 Task: Check the percentage active listings of large kitchen in the last 3 years.
Action: Mouse moved to (1112, 255)
Screenshot: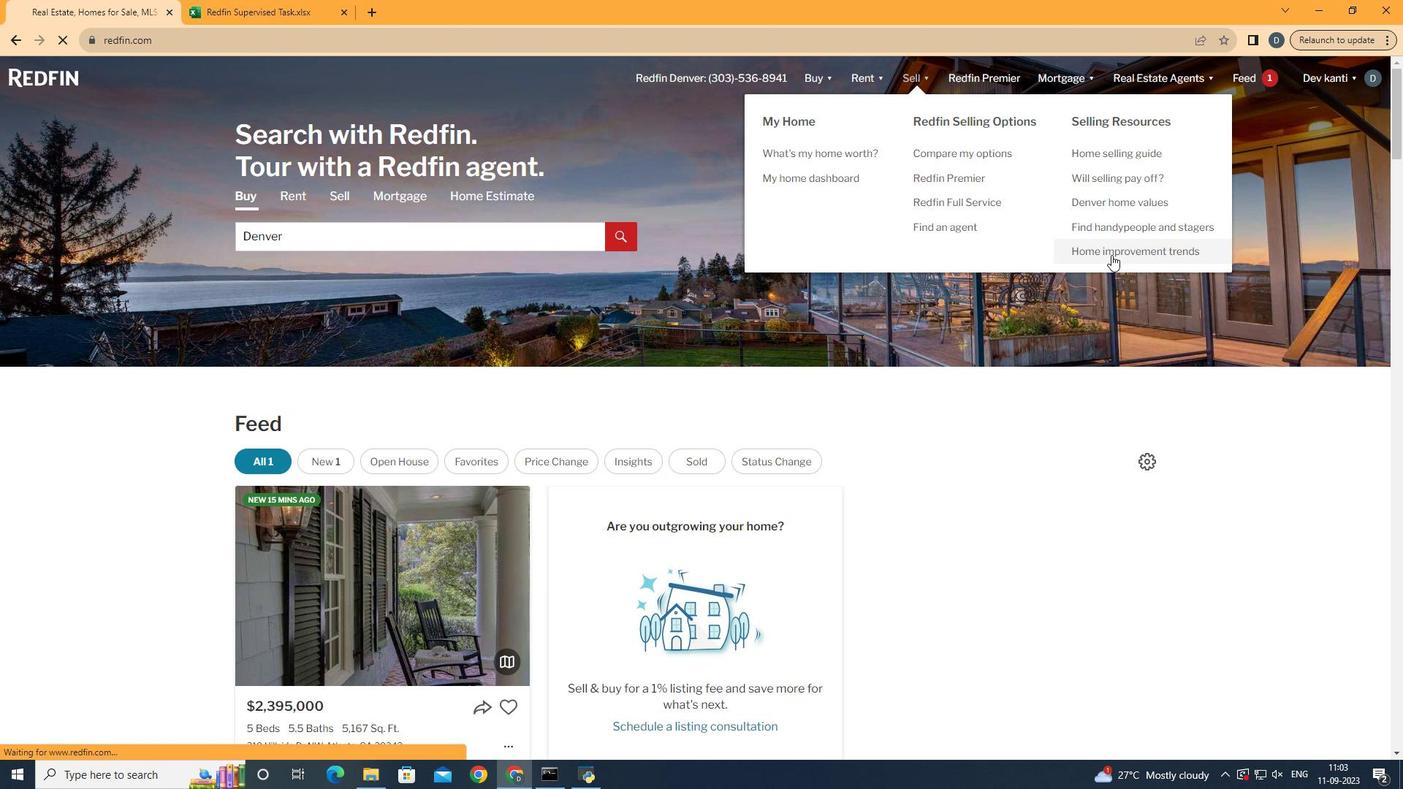 
Action: Mouse pressed left at (1112, 255)
Screenshot: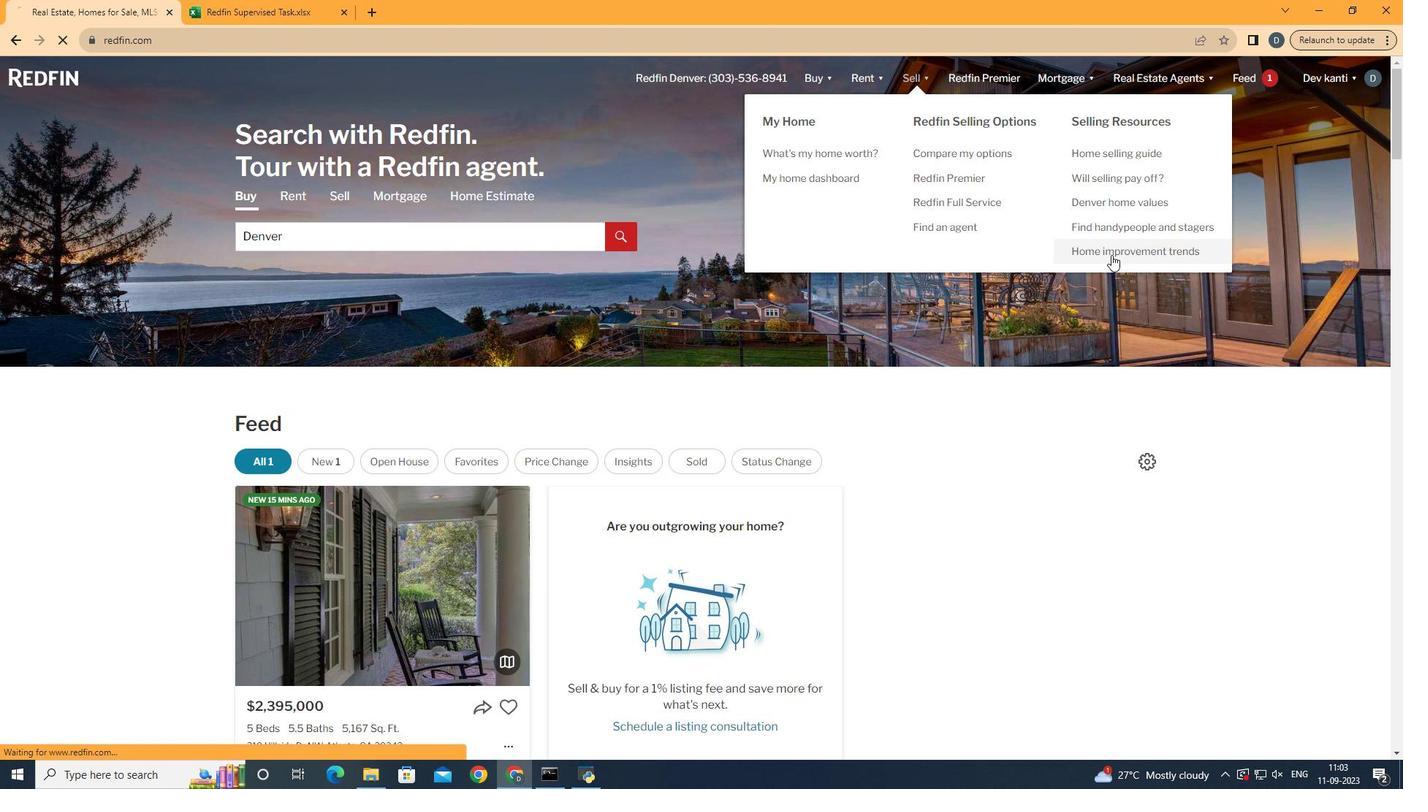 
Action: Mouse moved to (349, 288)
Screenshot: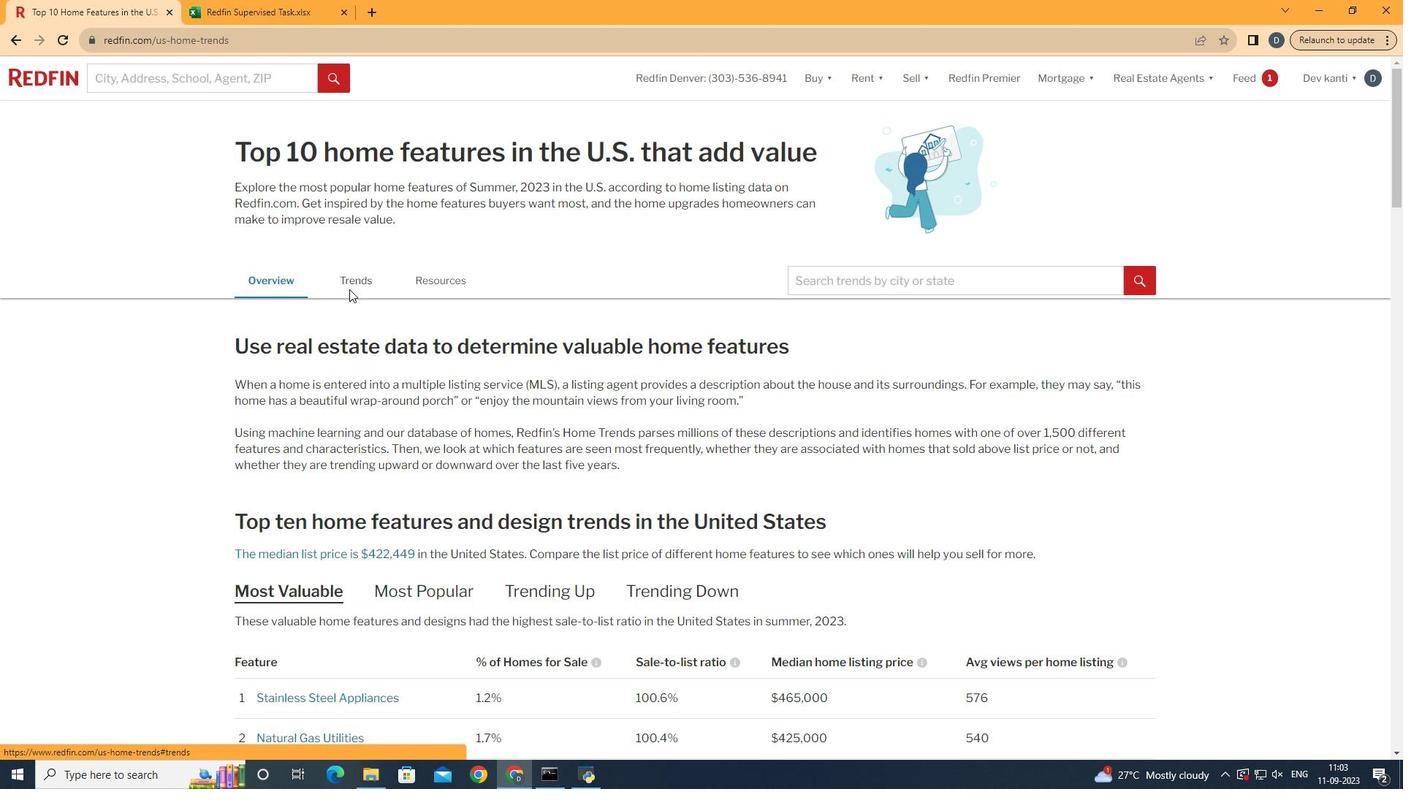 
Action: Mouse pressed left at (349, 288)
Screenshot: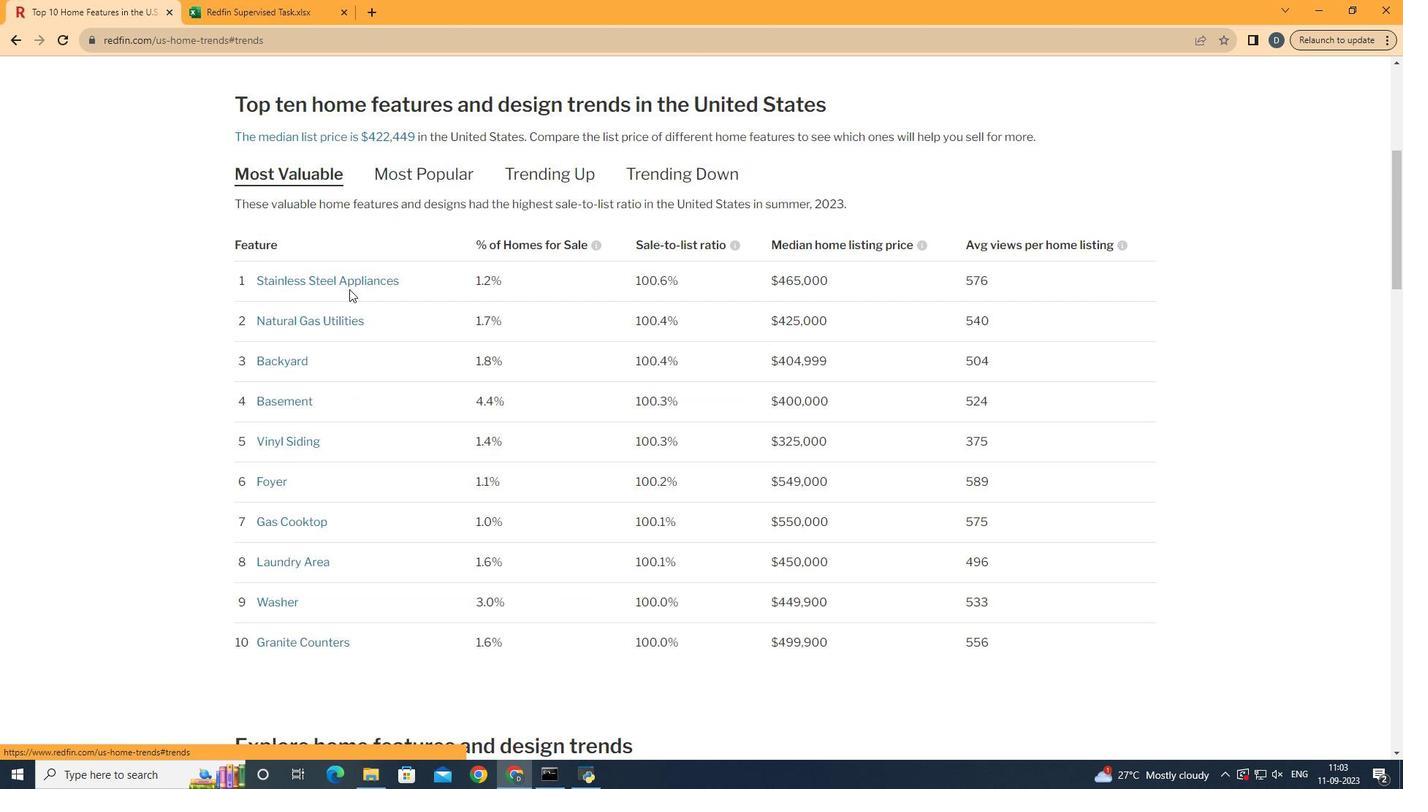 
Action: Mouse moved to (497, 429)
Screenshot: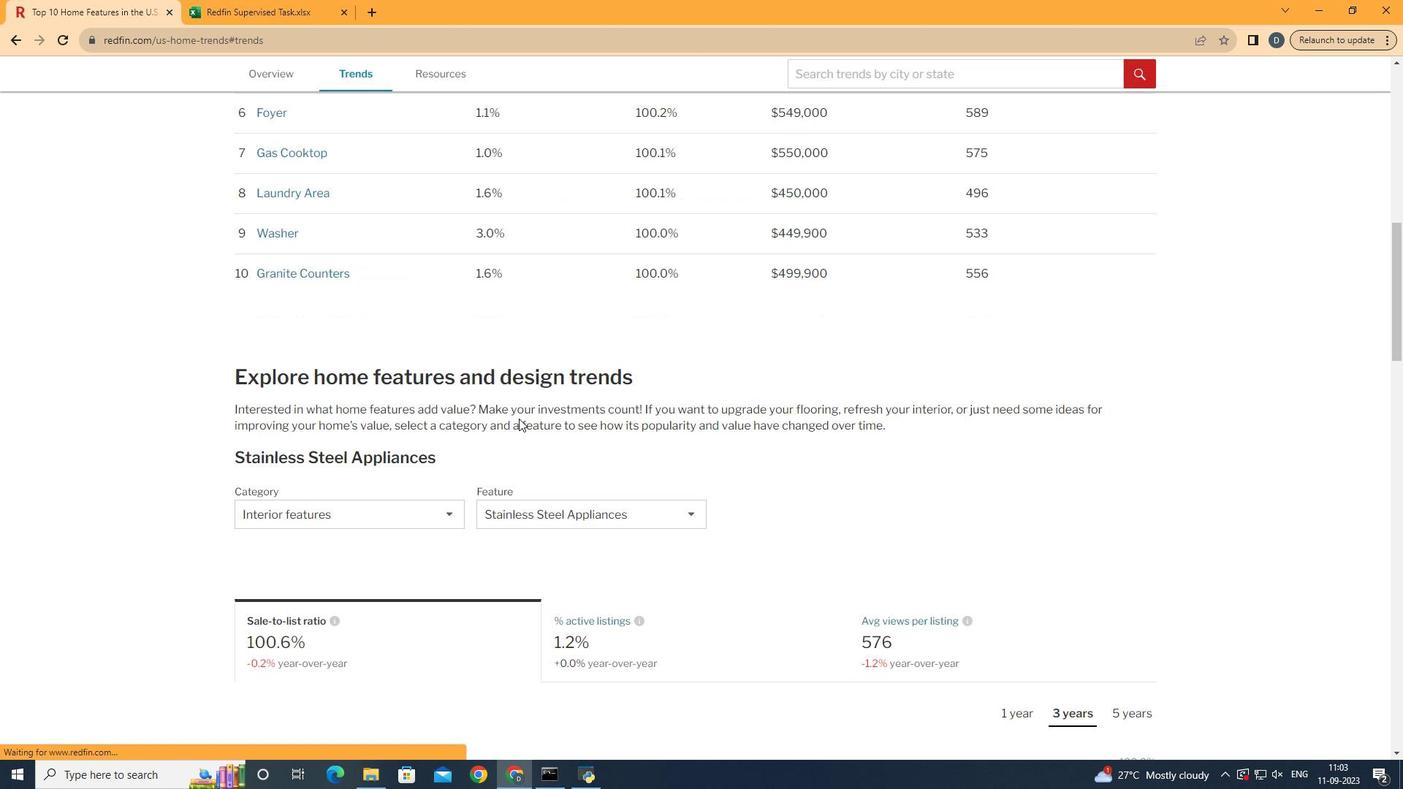 
Action: Mouse scrolled (497, 428) with delta (0, 0)
Screenshot: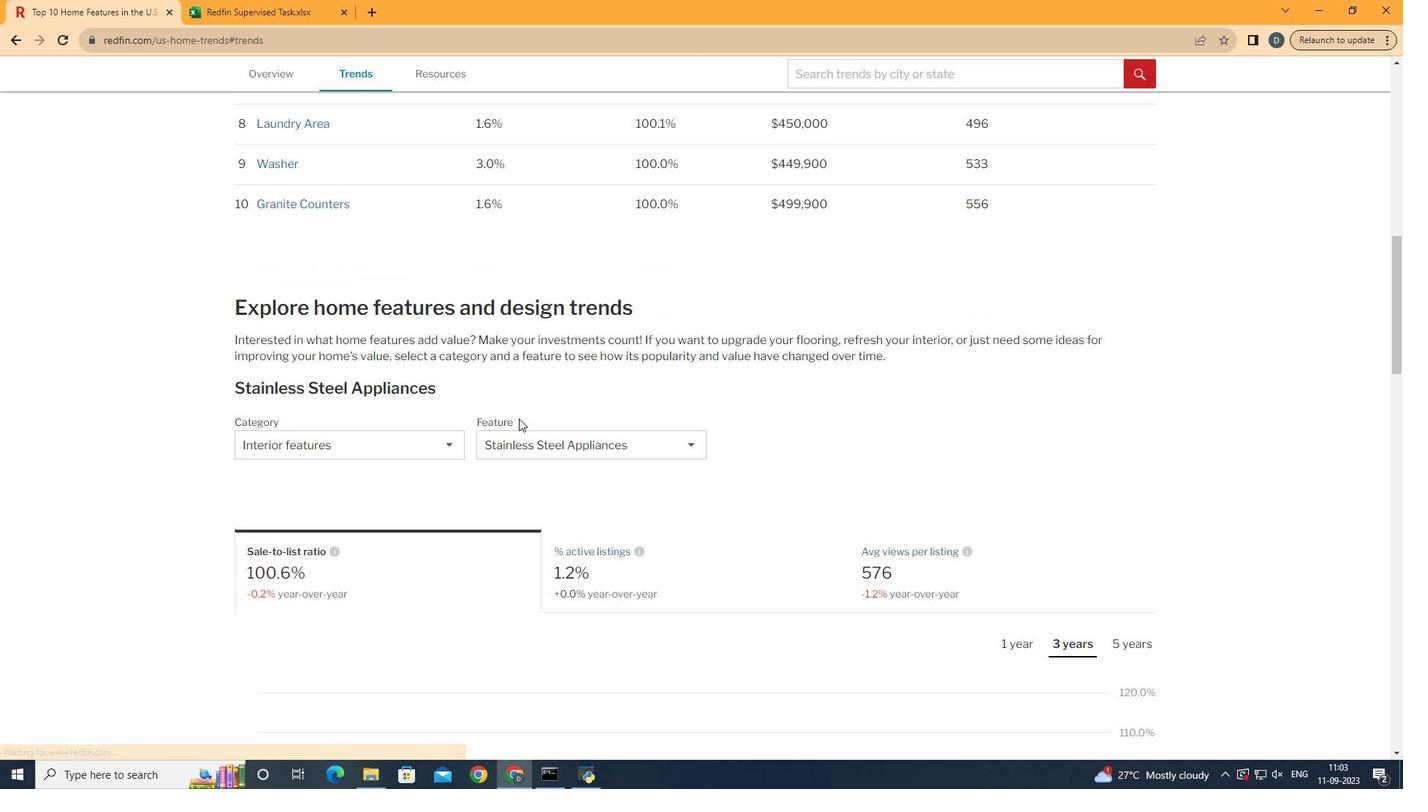 
Action: Mouse scrolled (497, 428) with delta (0, 0)
Screenshot: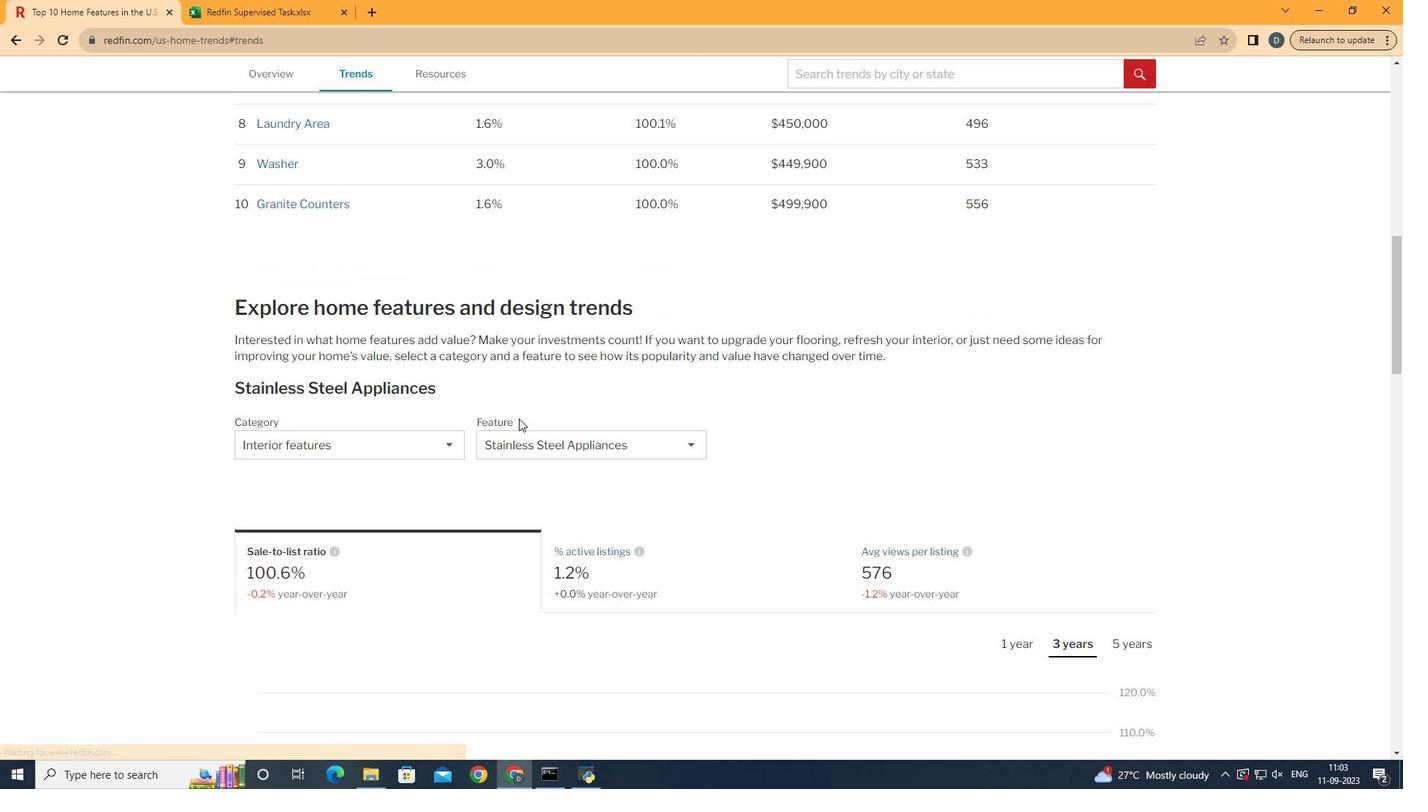
Action: Mouse scrolled (497, 428) with delta (0, 0)
Screenshot: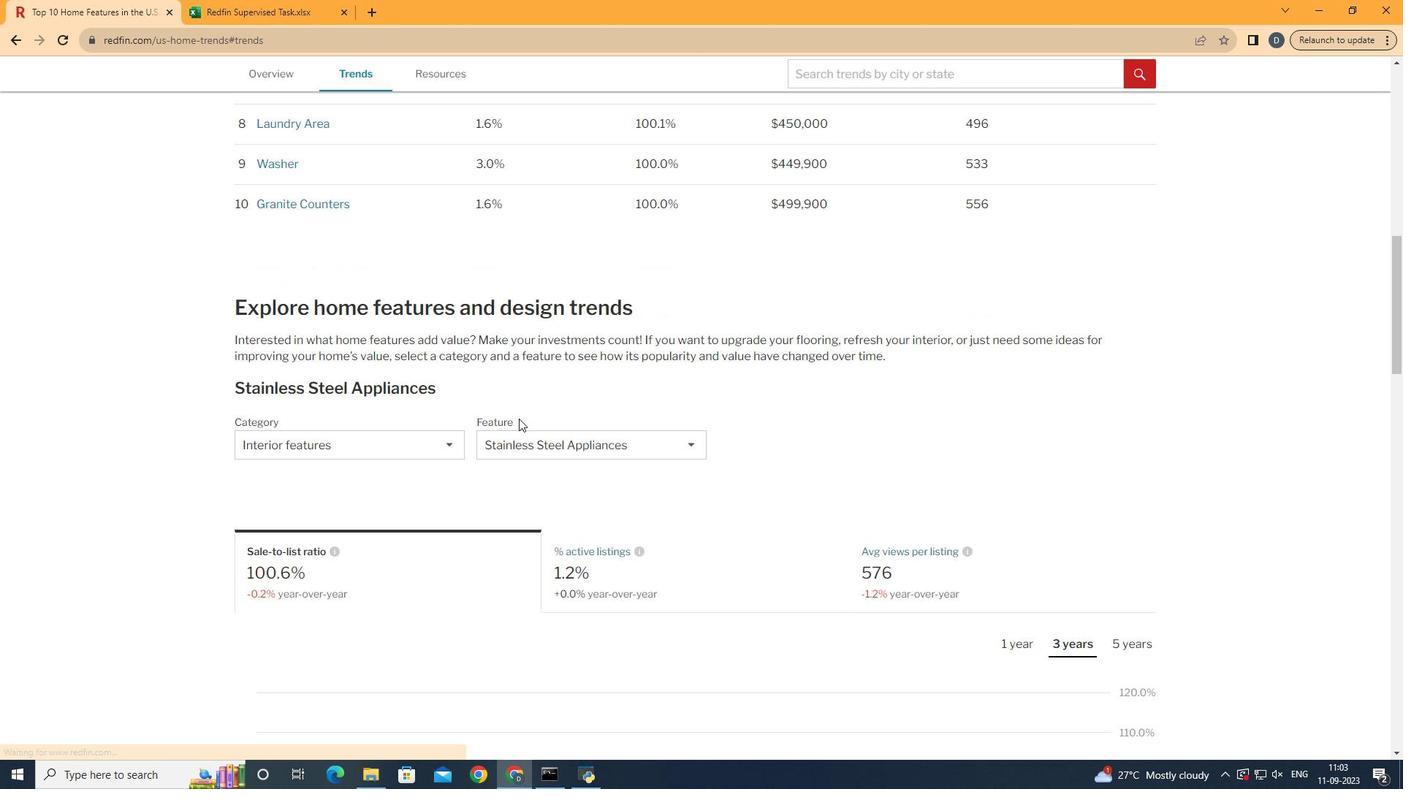 
Action: Mouse scrolled (497, 428) with delta (0, 0)
Screenshot: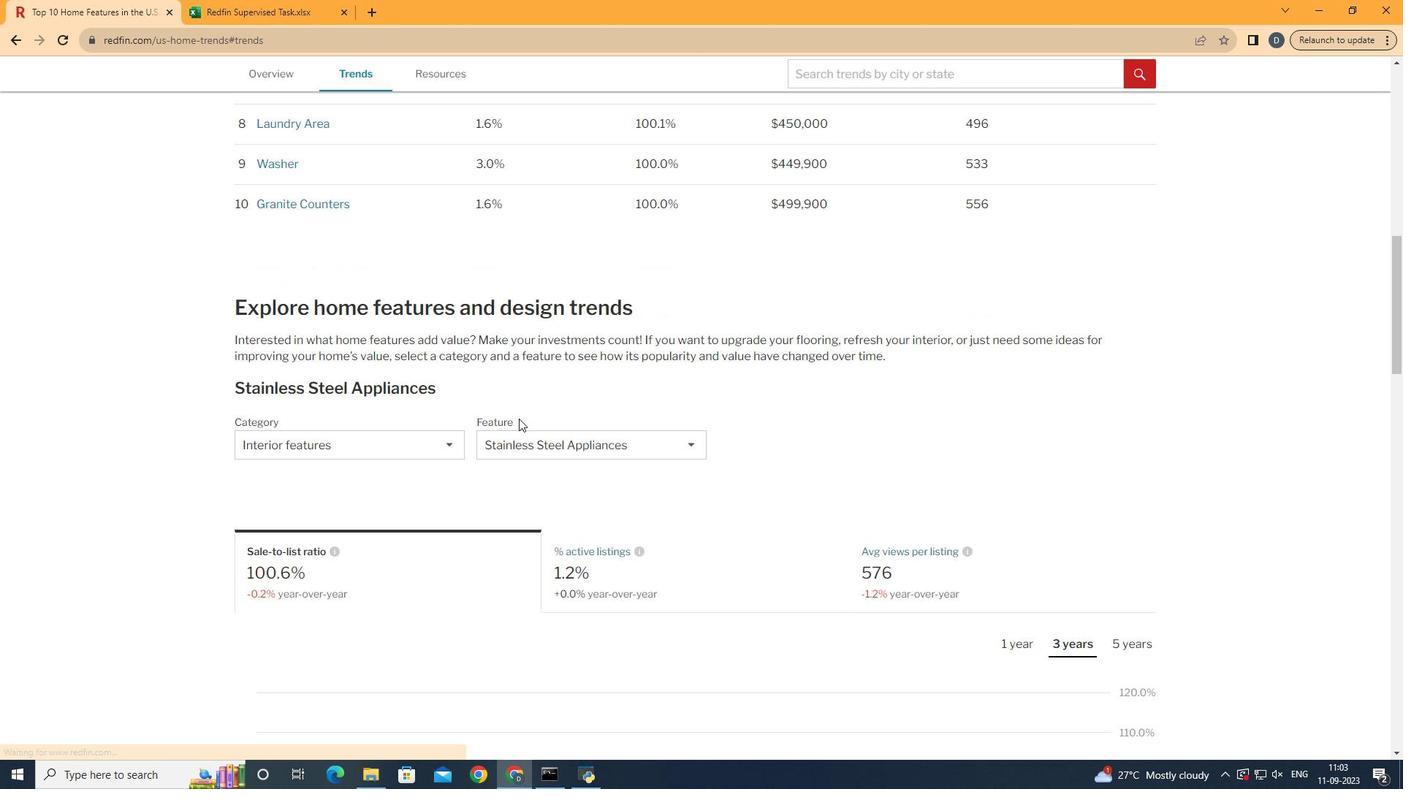 
Action: Mouse moved to (497, 429)
Screenshot: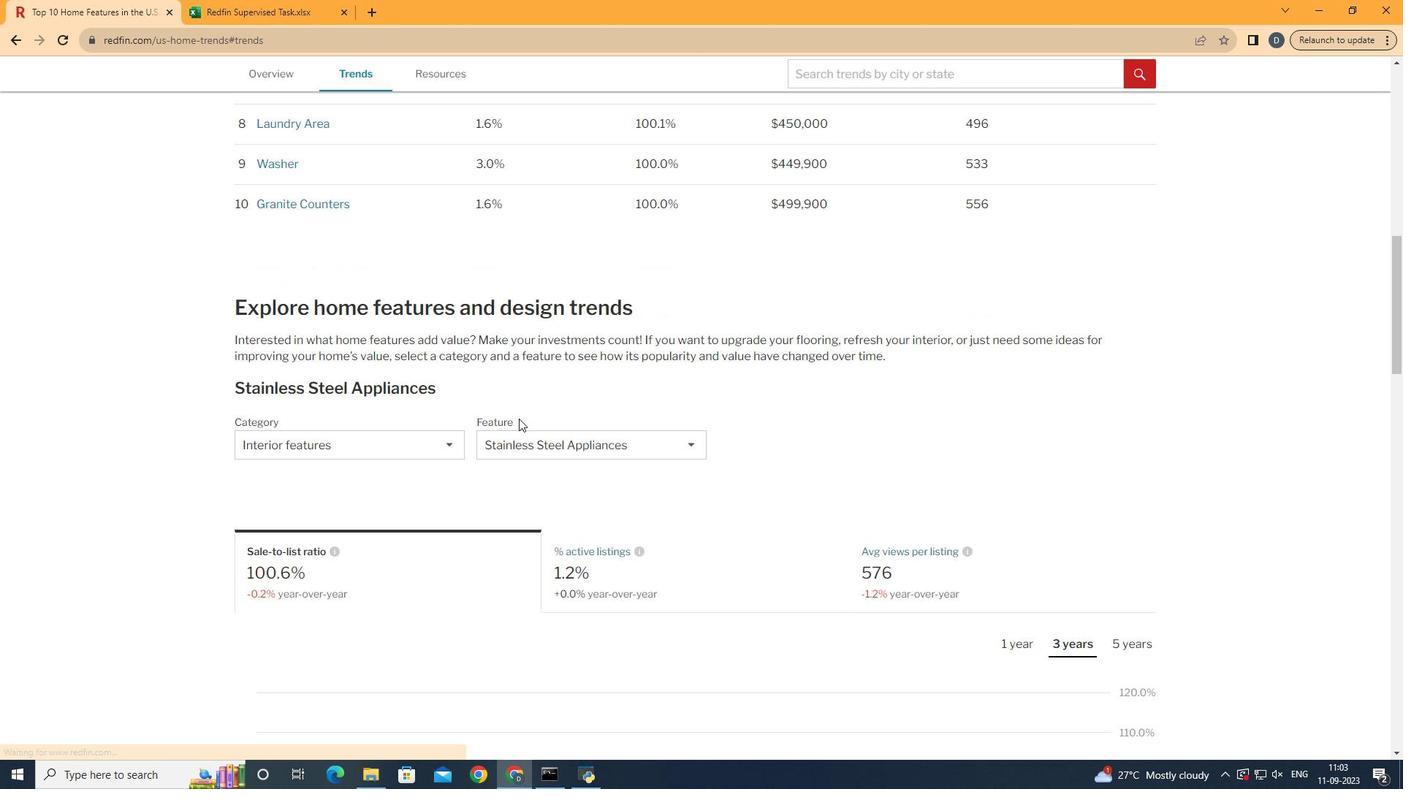 
Action: Mouse scrolled (497, 428) with delta (0, 0)
Screenshot: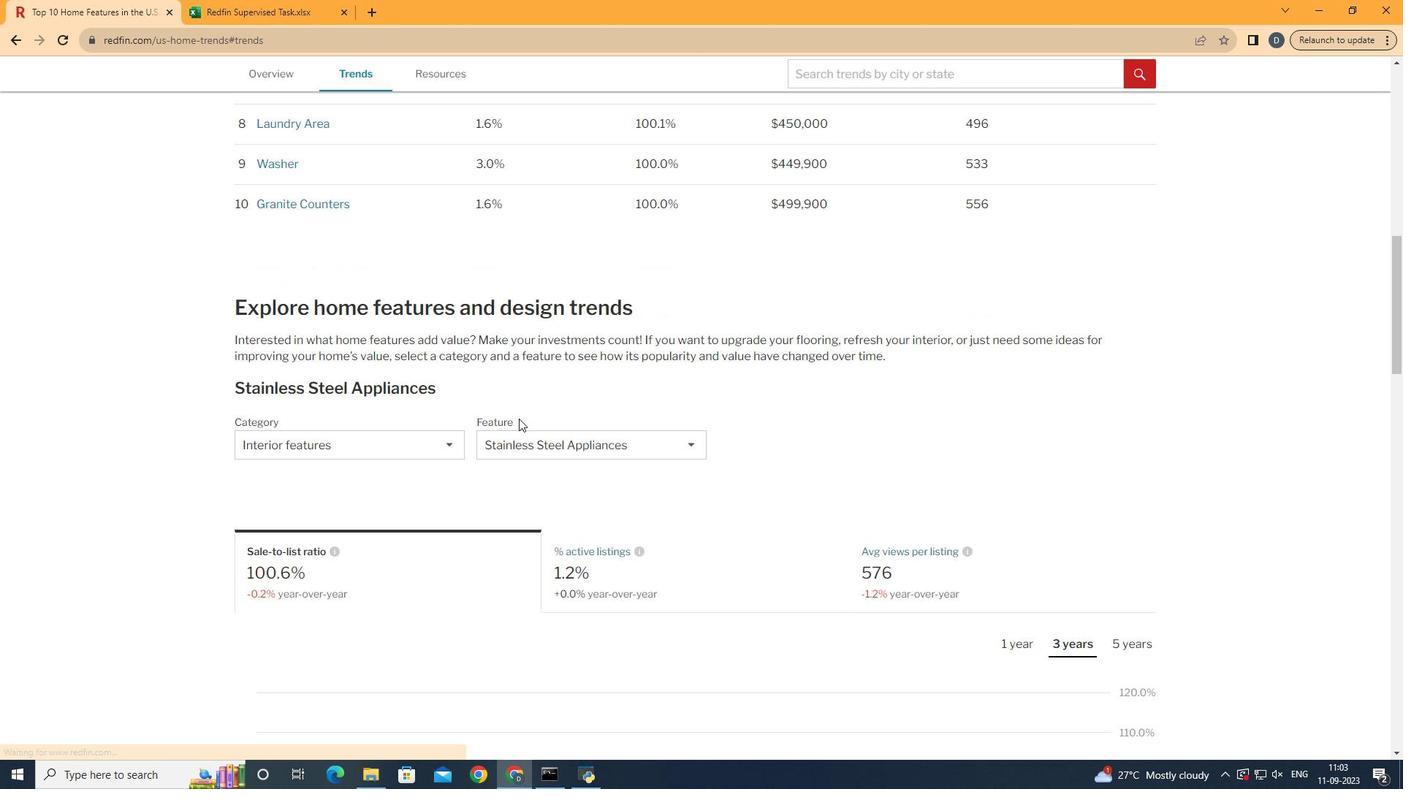 
Action: Mouse moved to (500, 429)
Screenshot: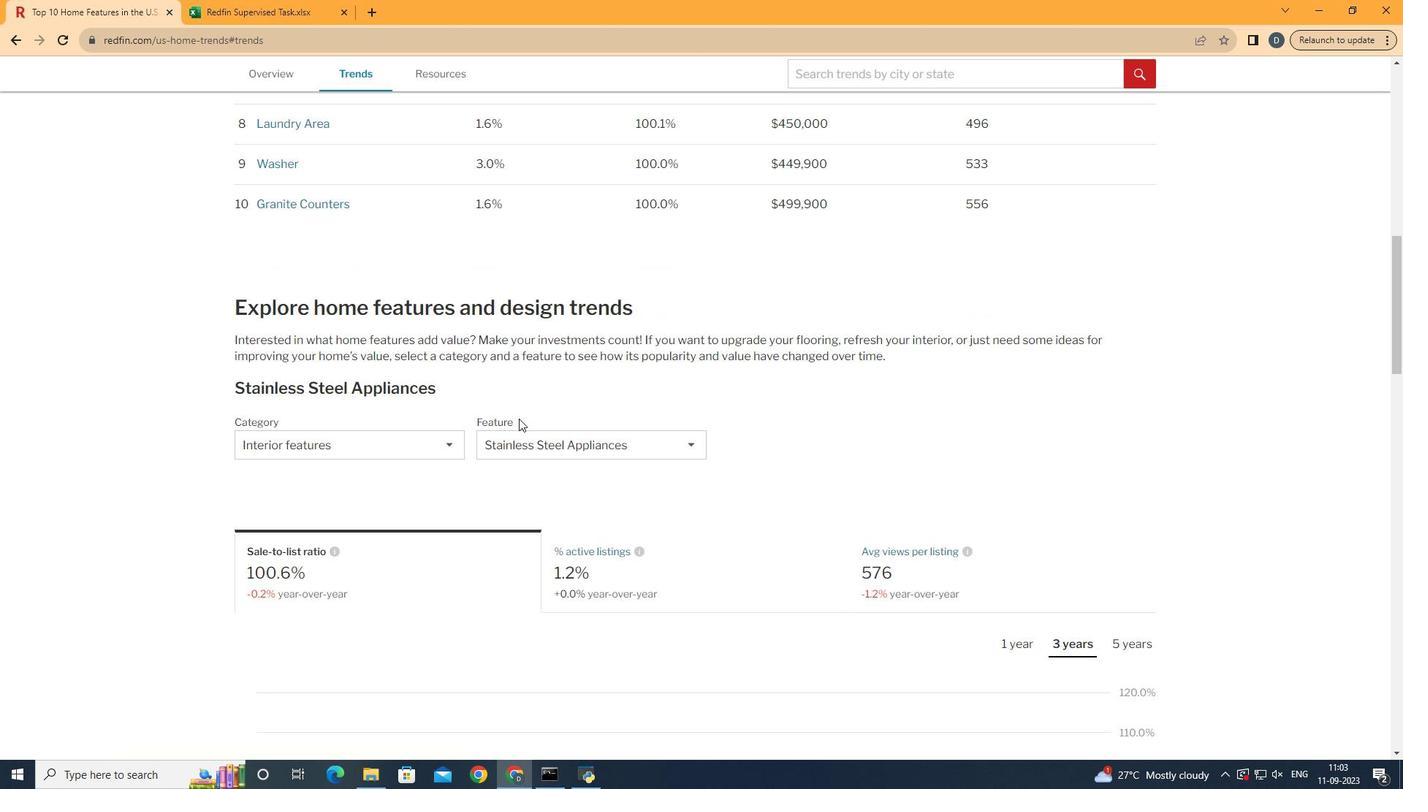 
Action: Mouse scrolled (500, 428) with delta (0, 0)
Screenshot: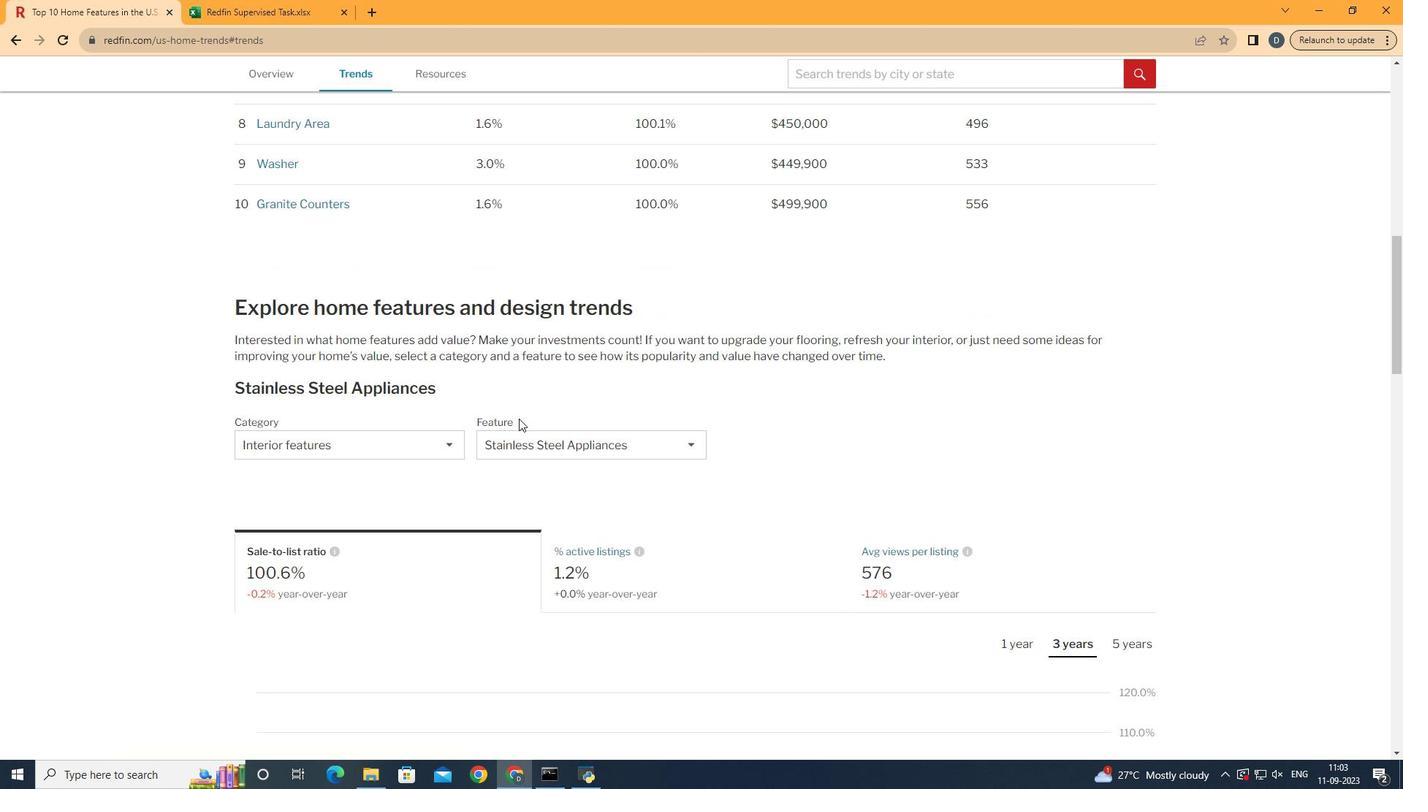
Action: Mouse moved to (519, 418)
Screenshot: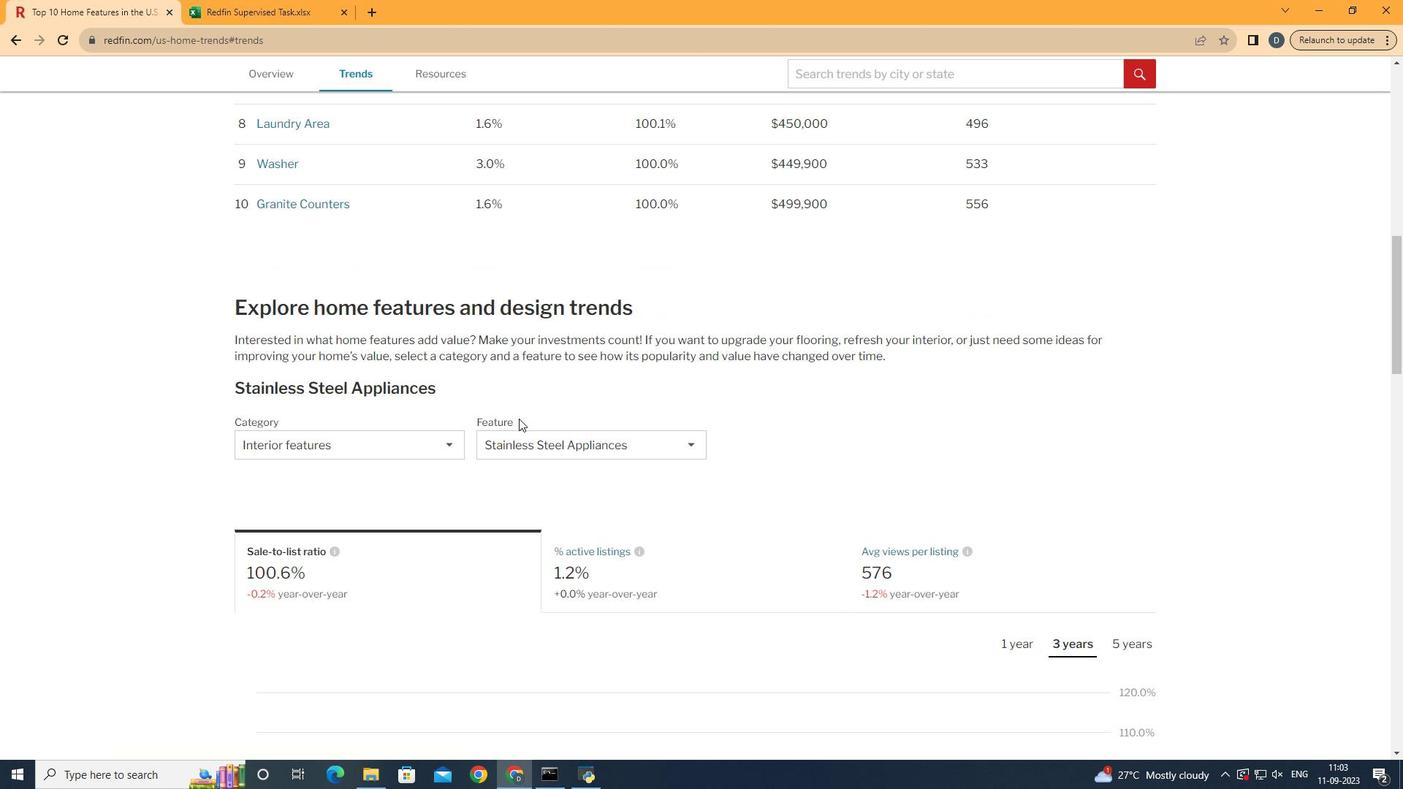 
Action: Mouse scrolled (519, 418) with delta (0, 0)
Screenshot: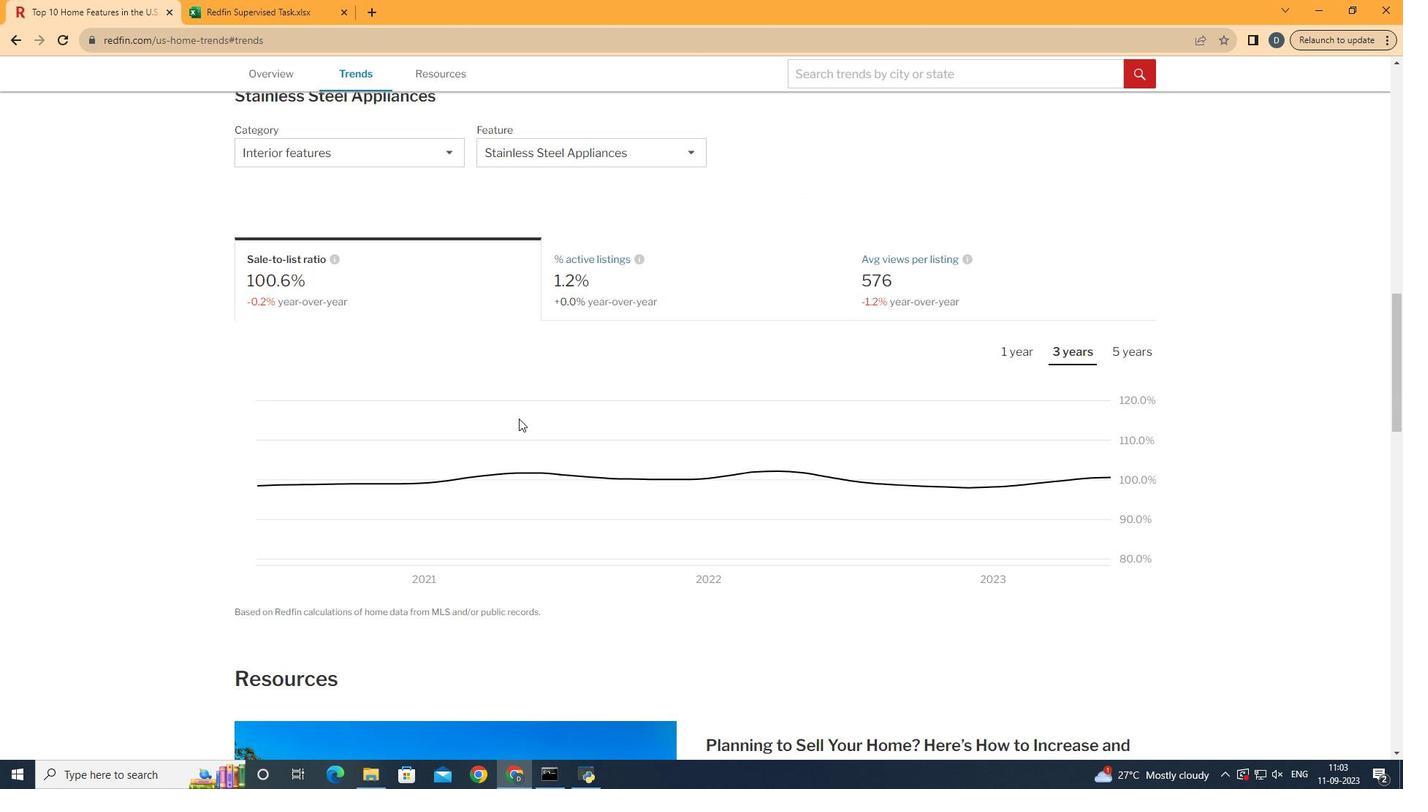 
Action: Mouse scrolled (519, 418) with delta (0, 0)
Screenshot: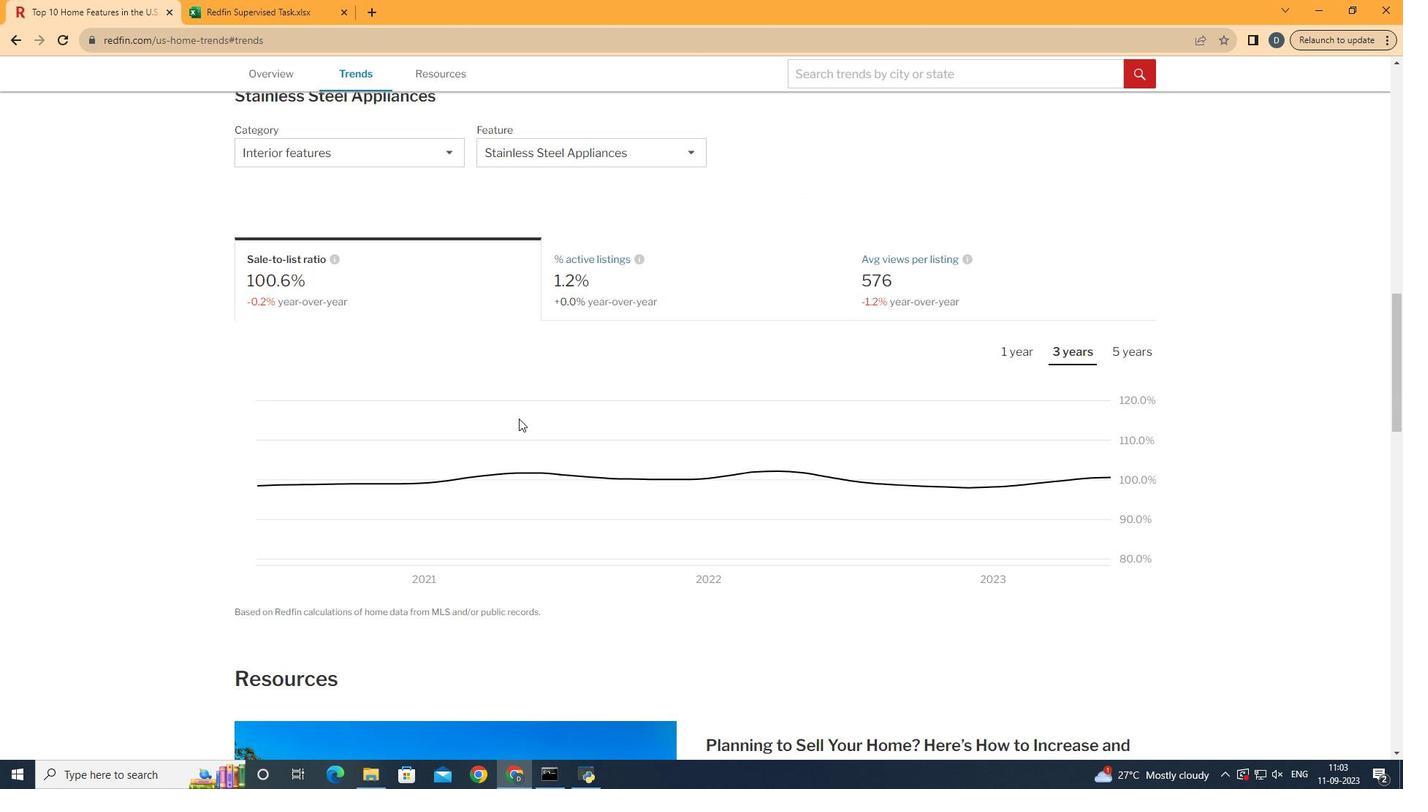
Action: Mouse scrolled (519, 418) with delta (0, 0)
Screenshot: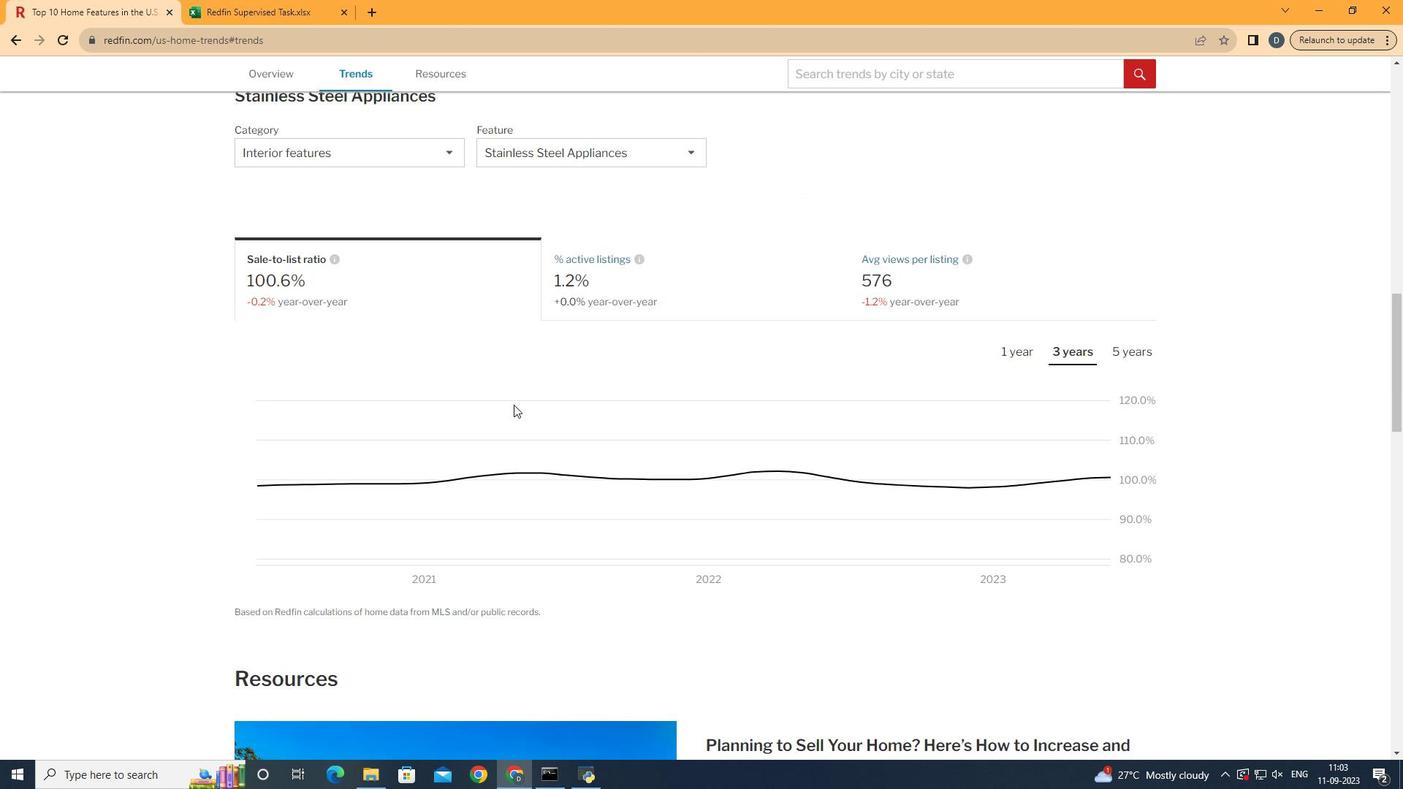 
Action: Mouse scrolled (519, 418) with delta (0, 0)
Screenshot: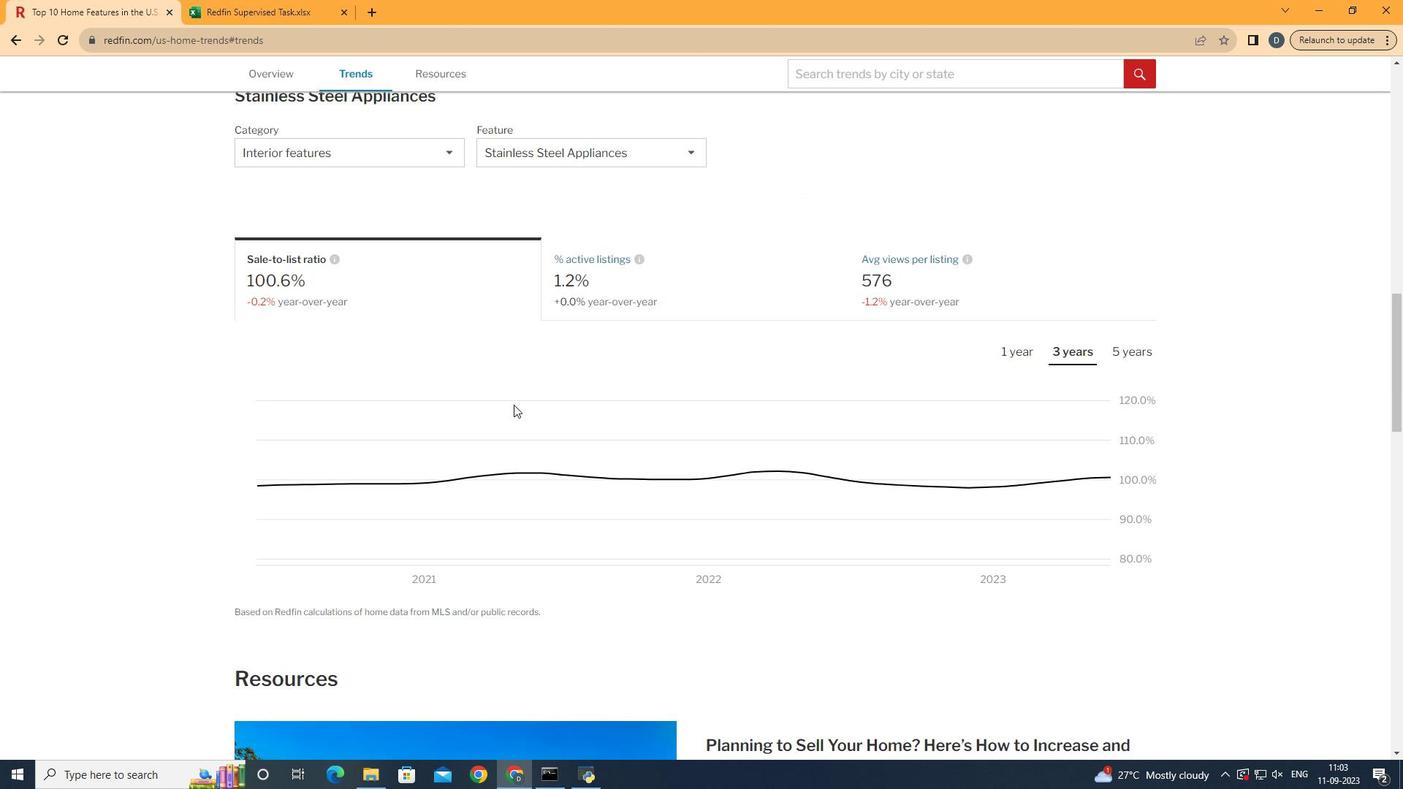 
Action: Mouse moved to (427, 313)
Screenshot: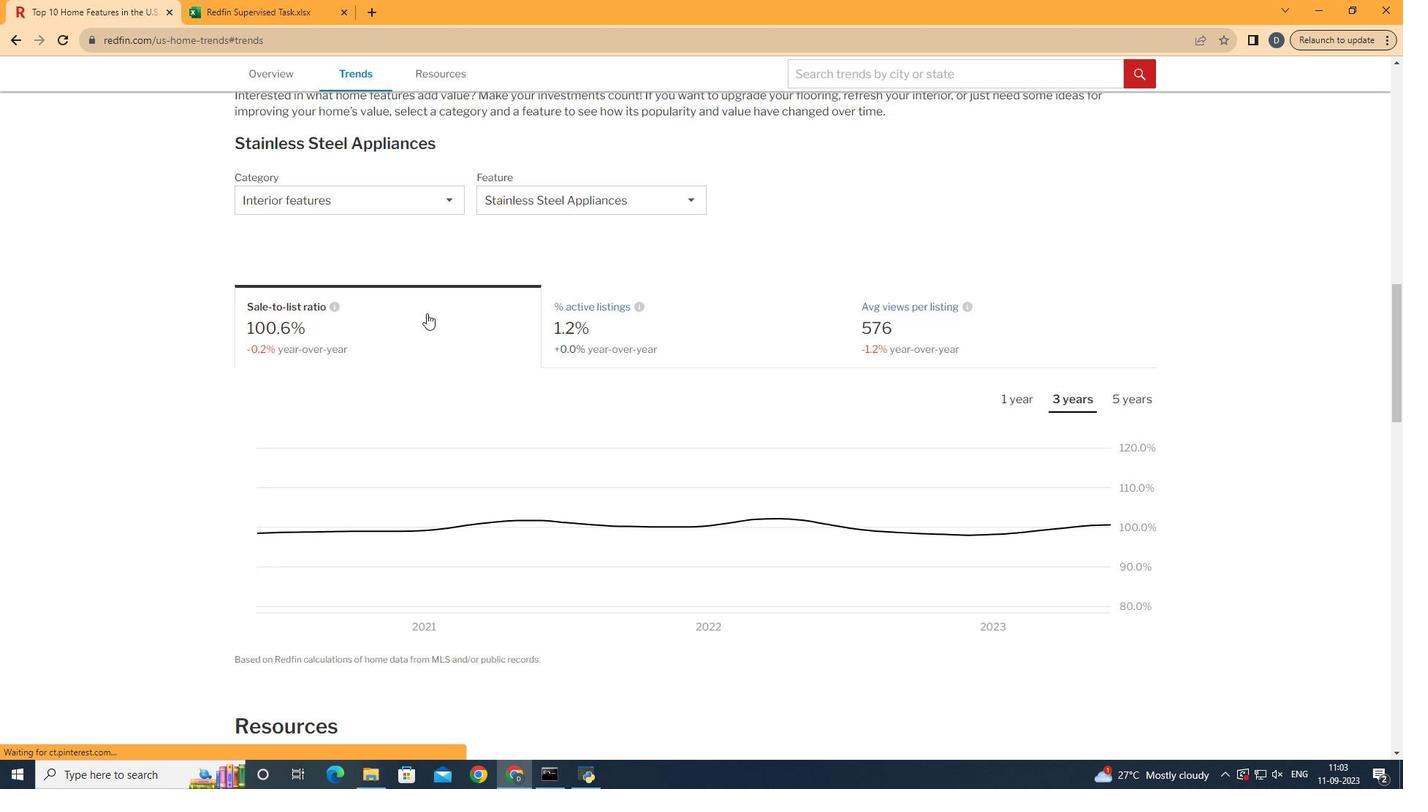 
Action: Mouse scrolled (427, 314) with delta (0, 0)
Screenshot: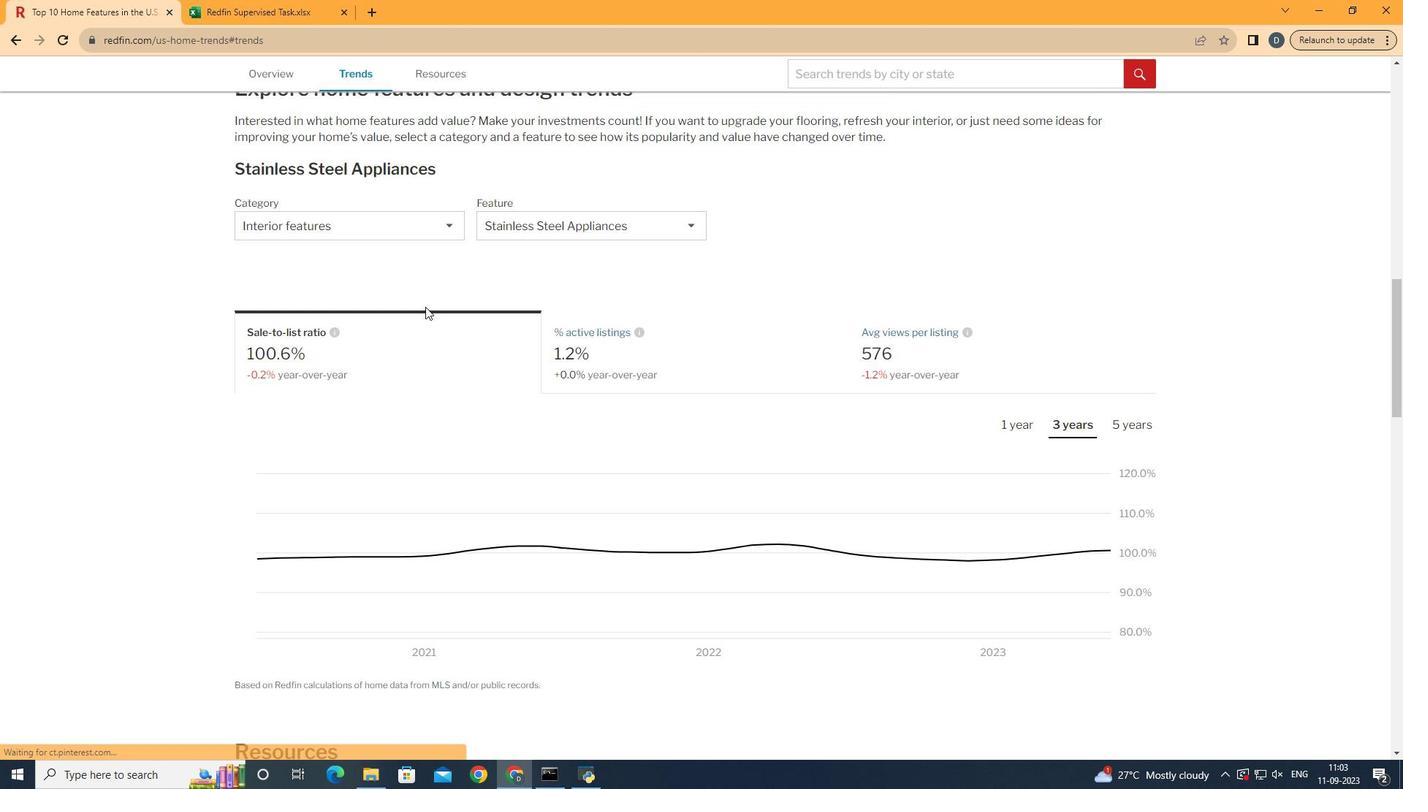 
Action: Mouse moved to (436, 231)
Screenshot: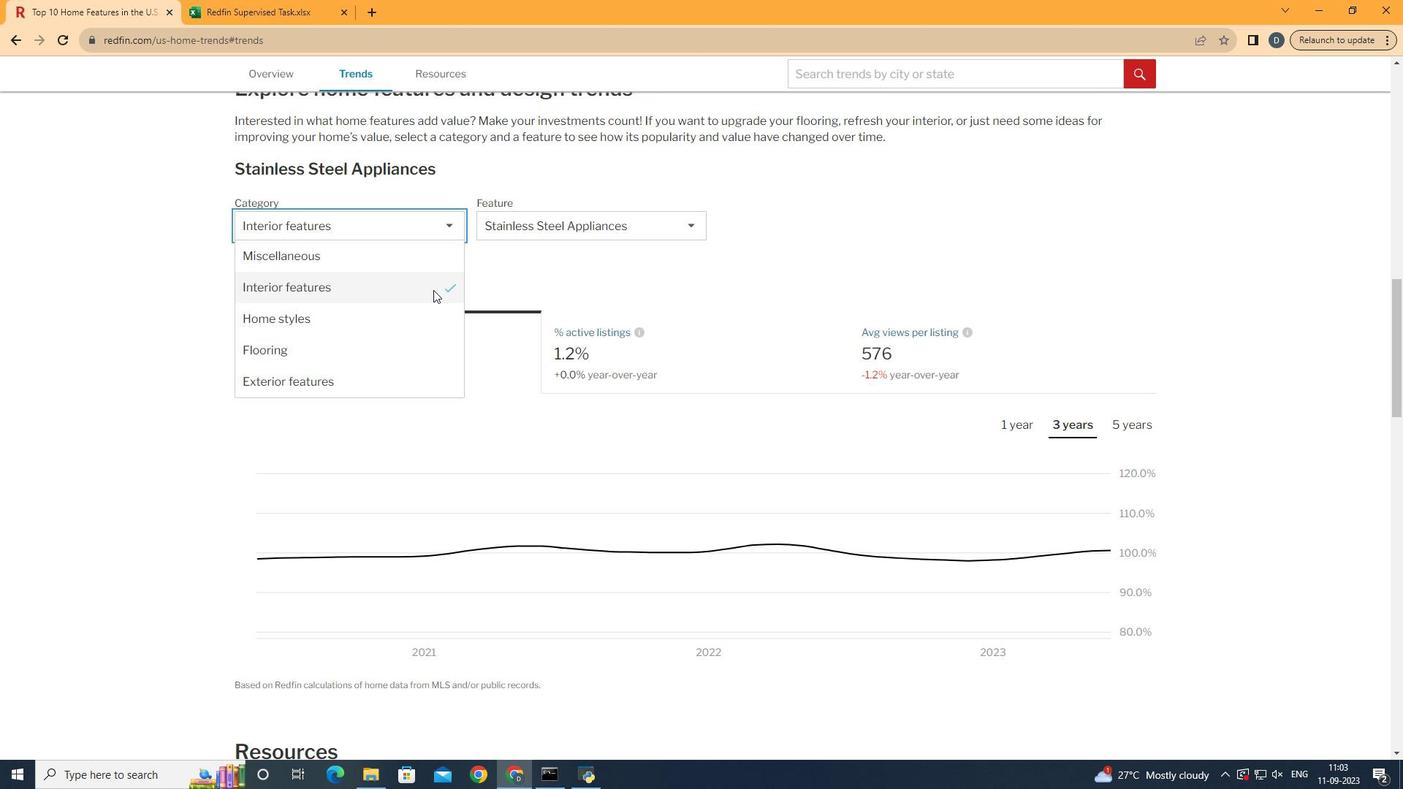 
Action: Mouse pressed left at (436, 231)
Screenshot: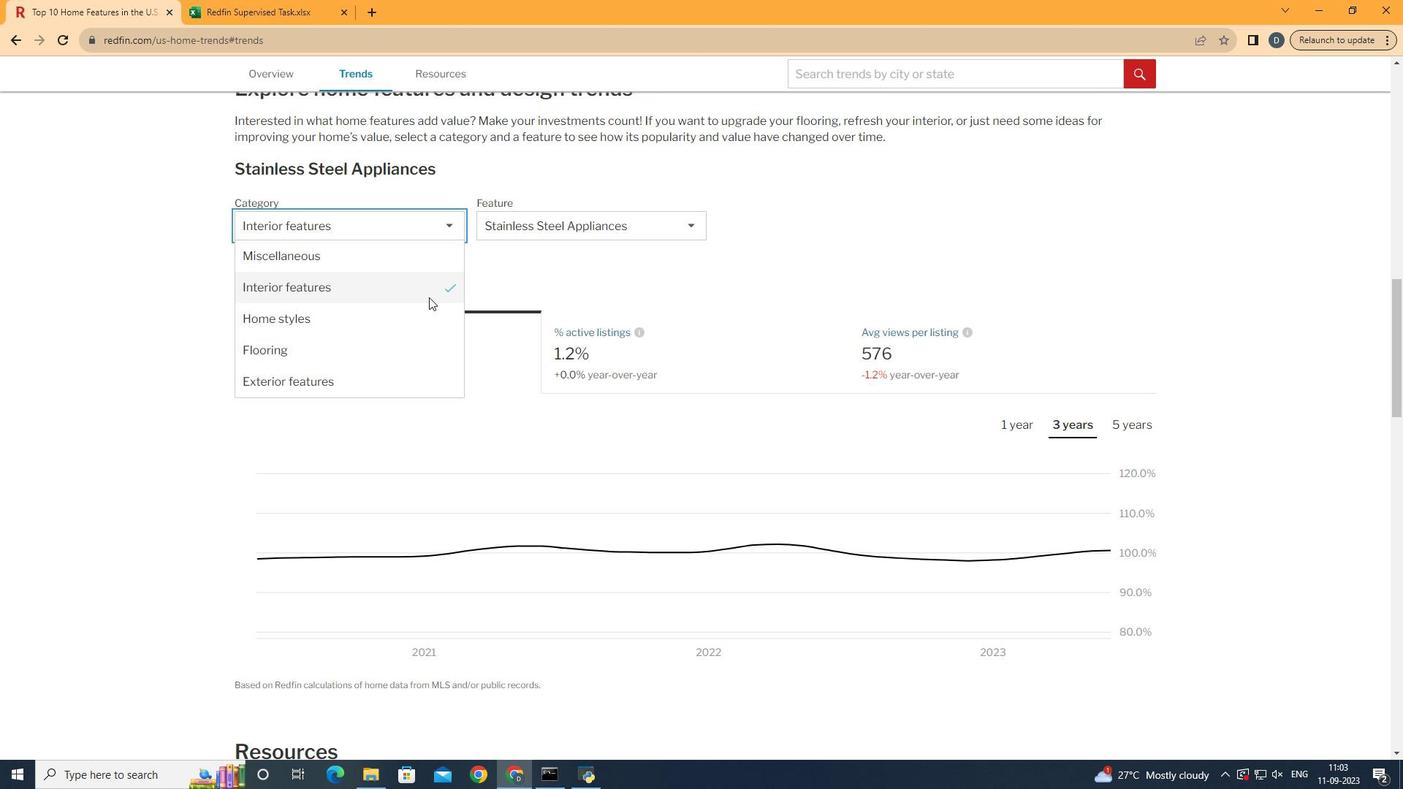 
Action: Mouse moved to (424, 301)
Screenshot: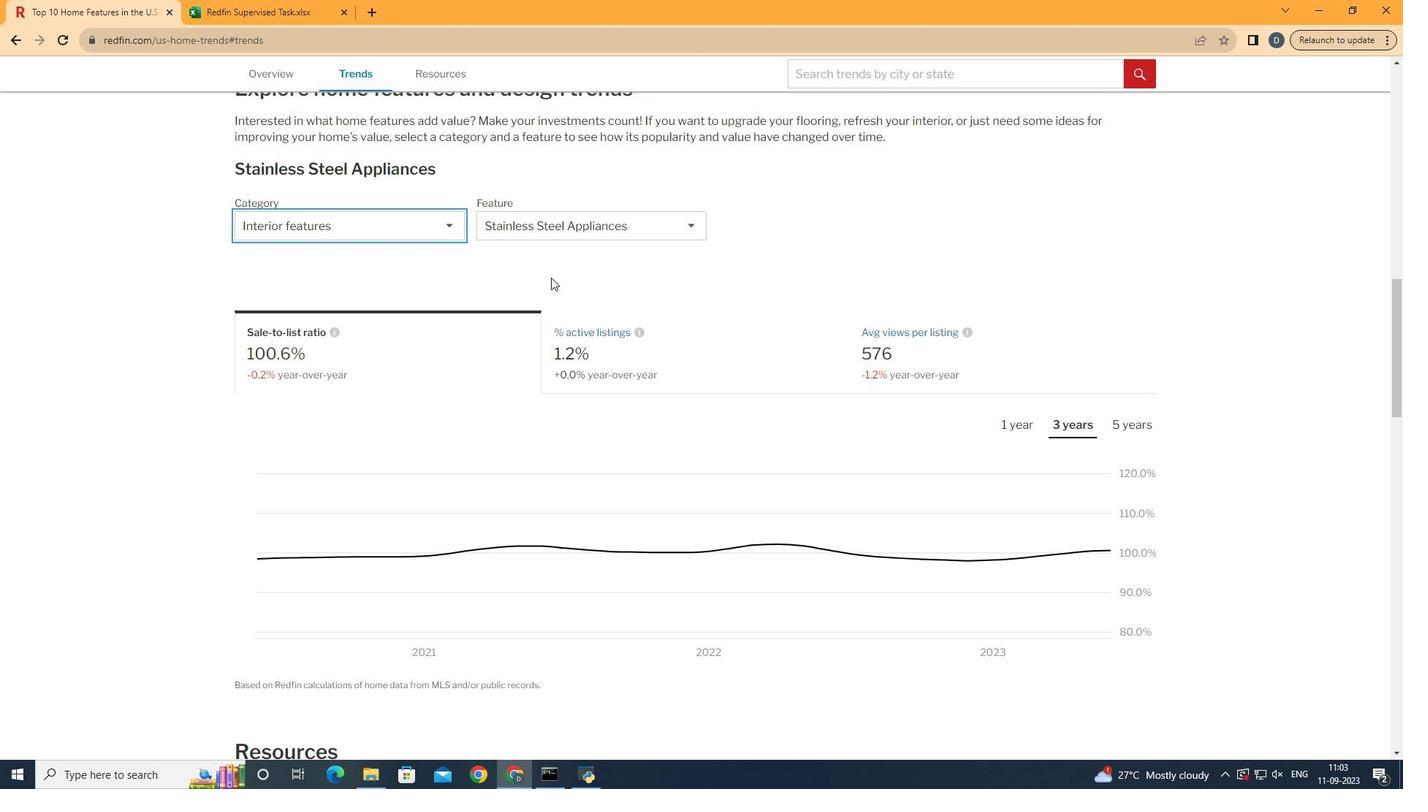 
Action: Mouse pressed left at (424, 301)
Screenshot: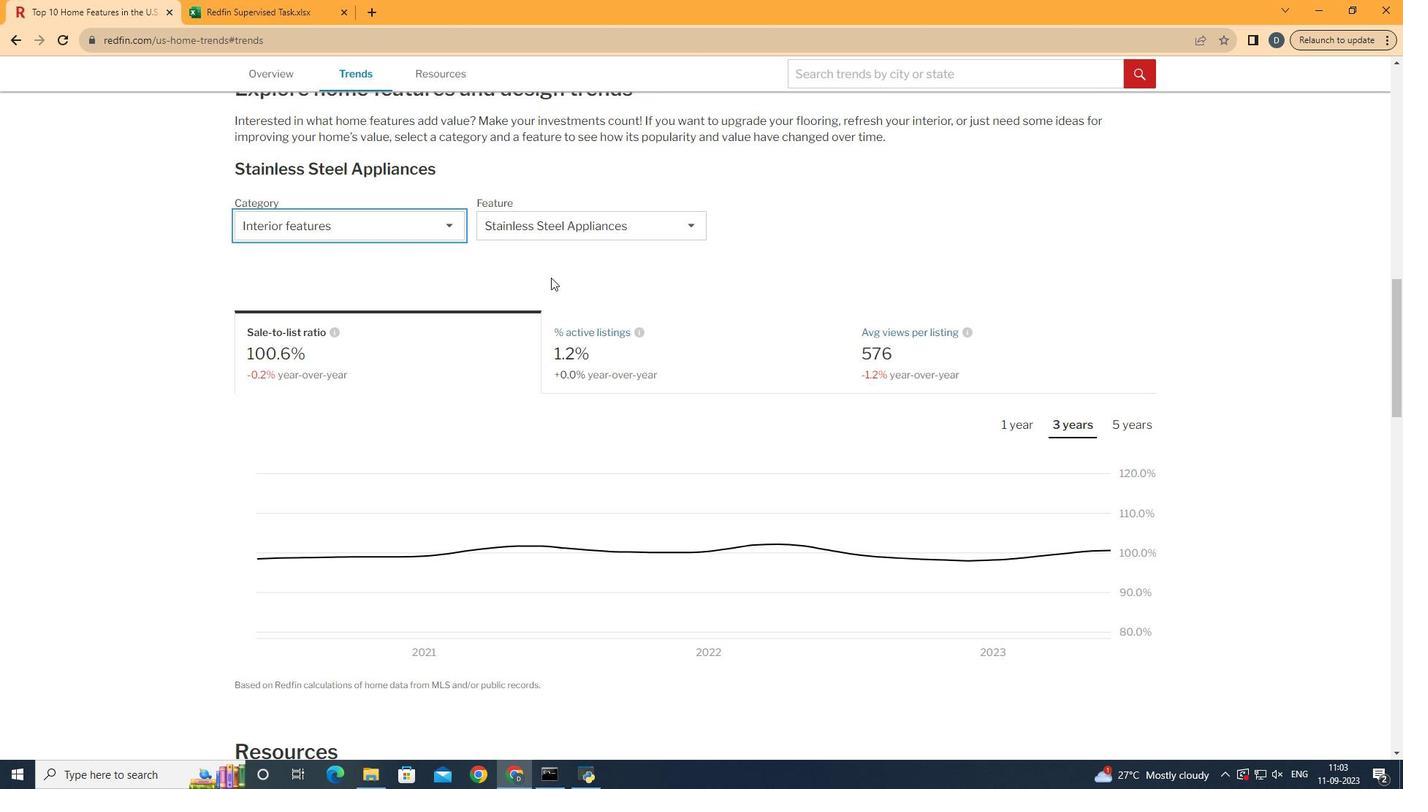 
Action: Mouse moved to (633, 215)
Screenshot: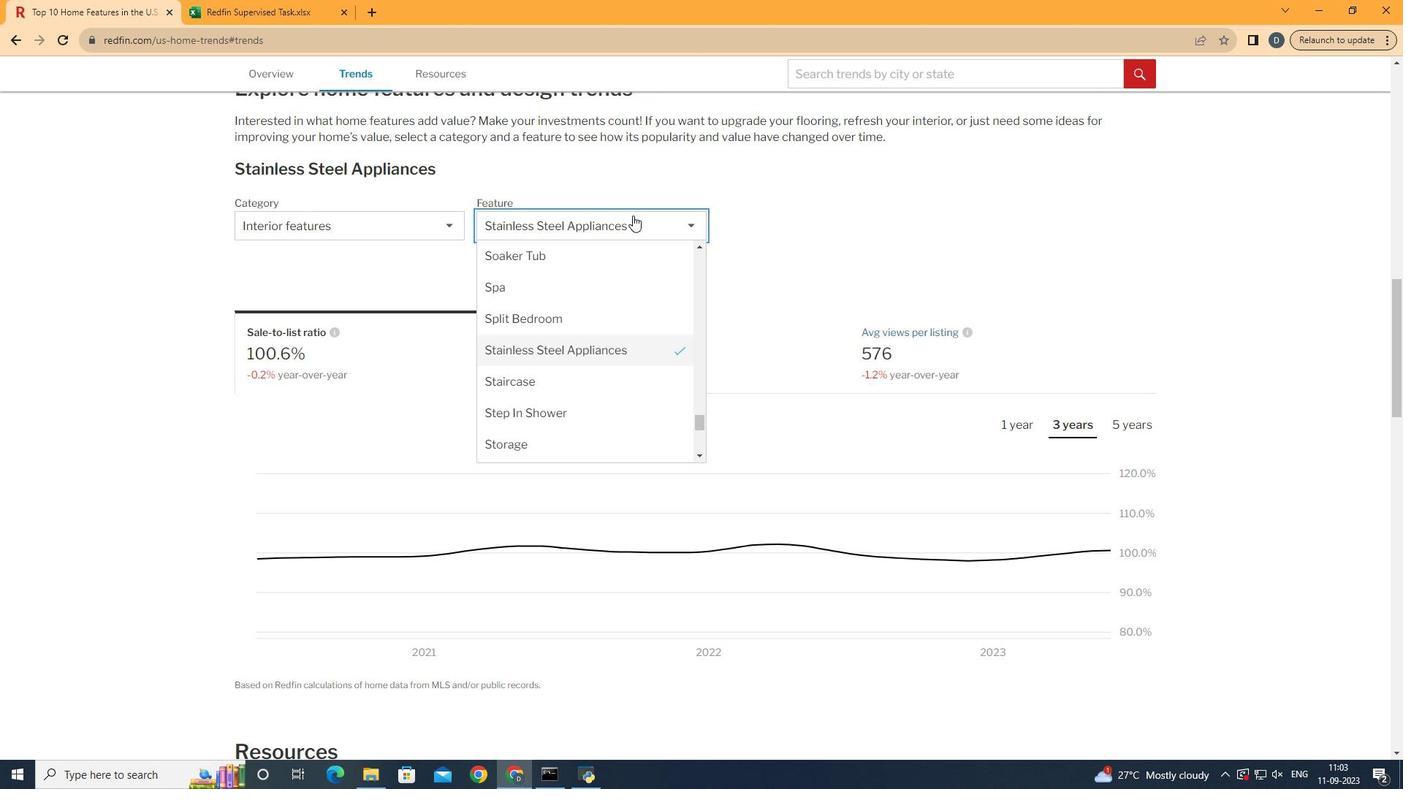 
Action: Mouse pressed left at (633, 215)
Screenshot: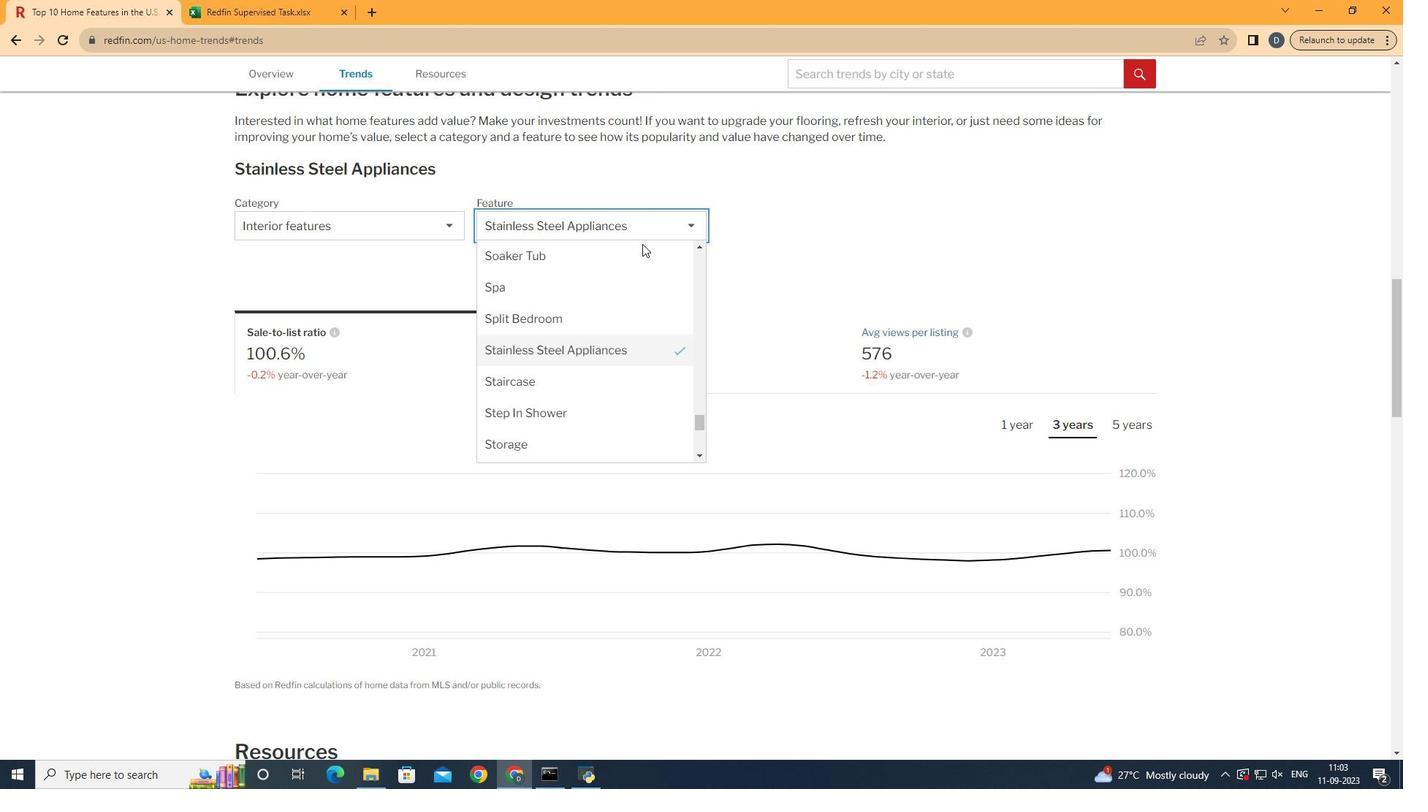 
Action: Mouse moved to (701, 420)
Screenshot: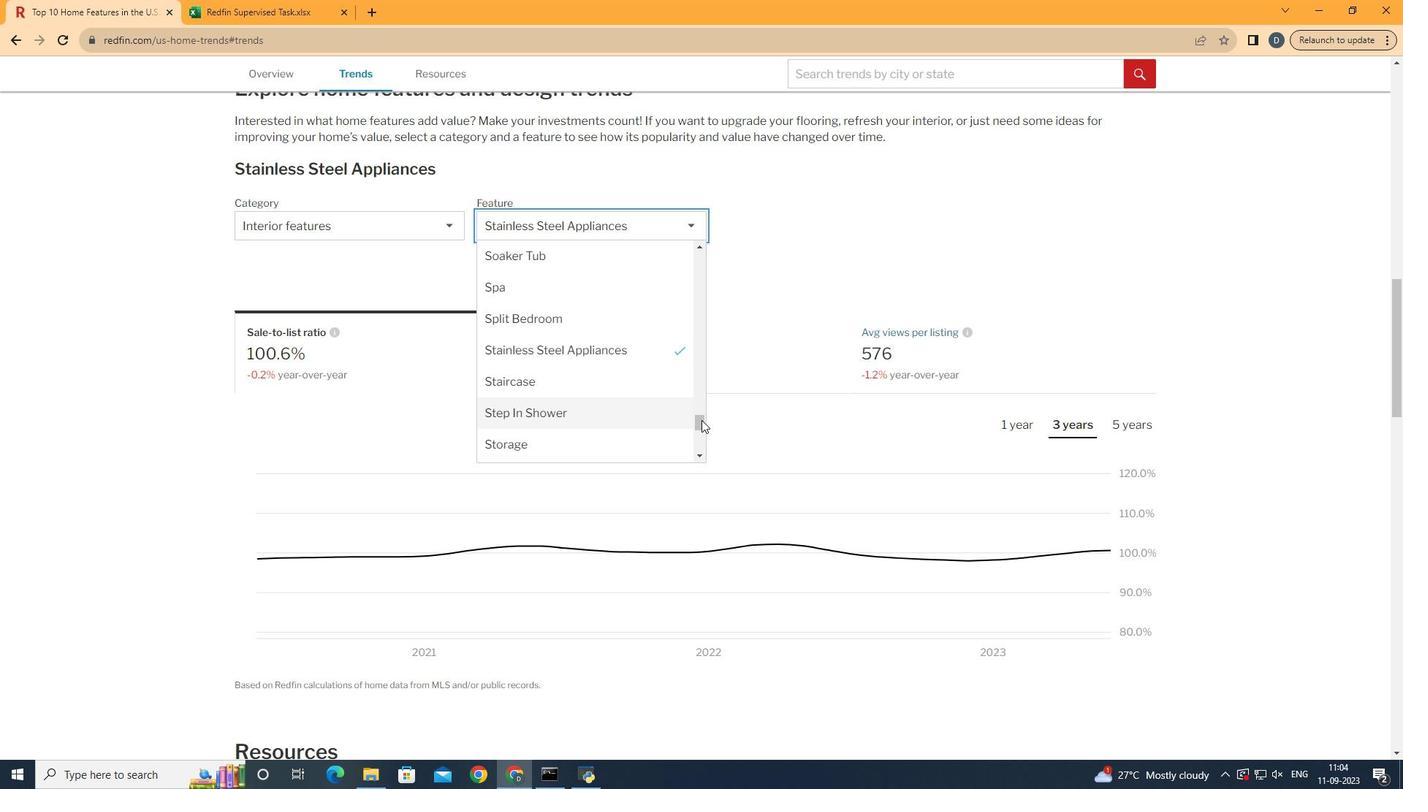 
Action: Mouse pressed left at (701, 420)
Screenshot: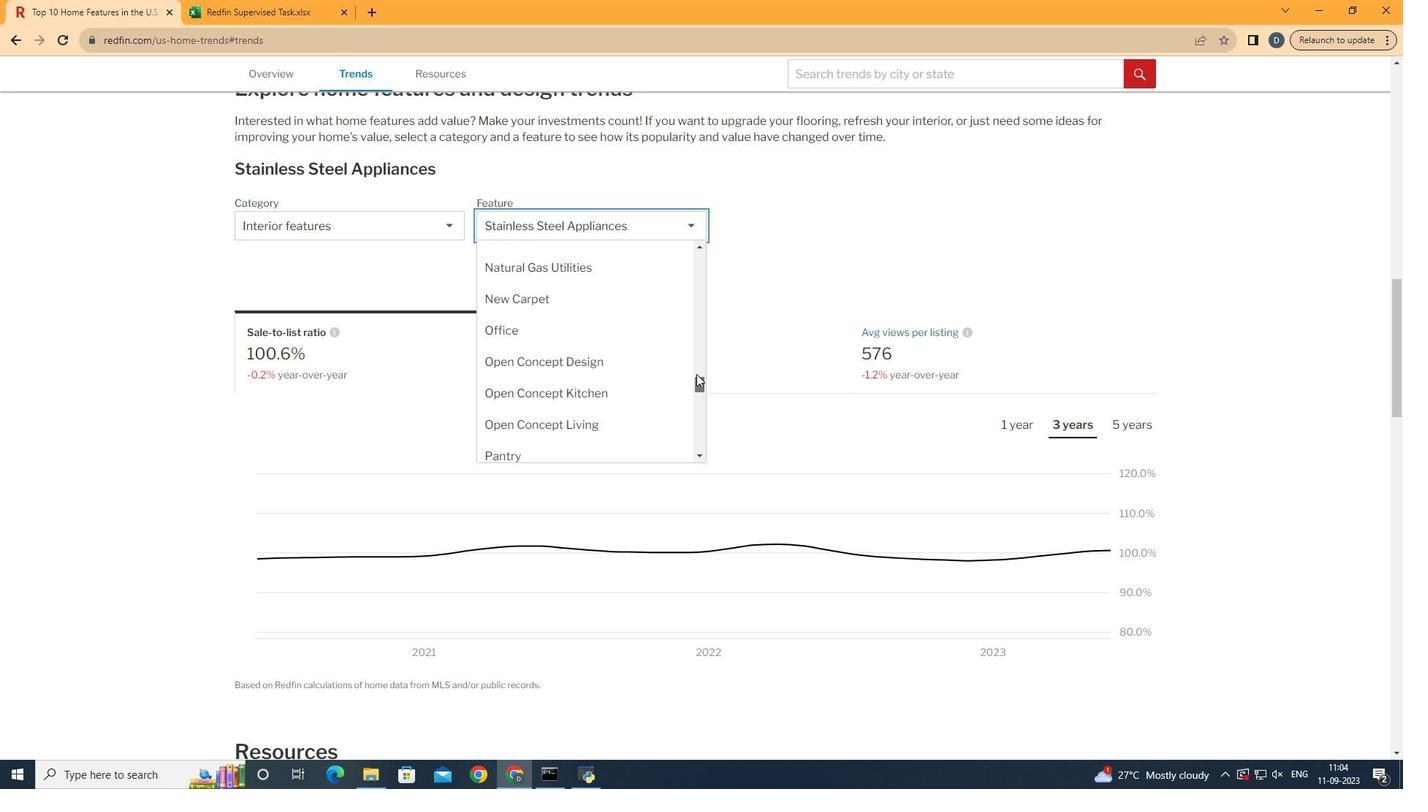 
Action: Mouse moved to (707, 320)
Screenshot: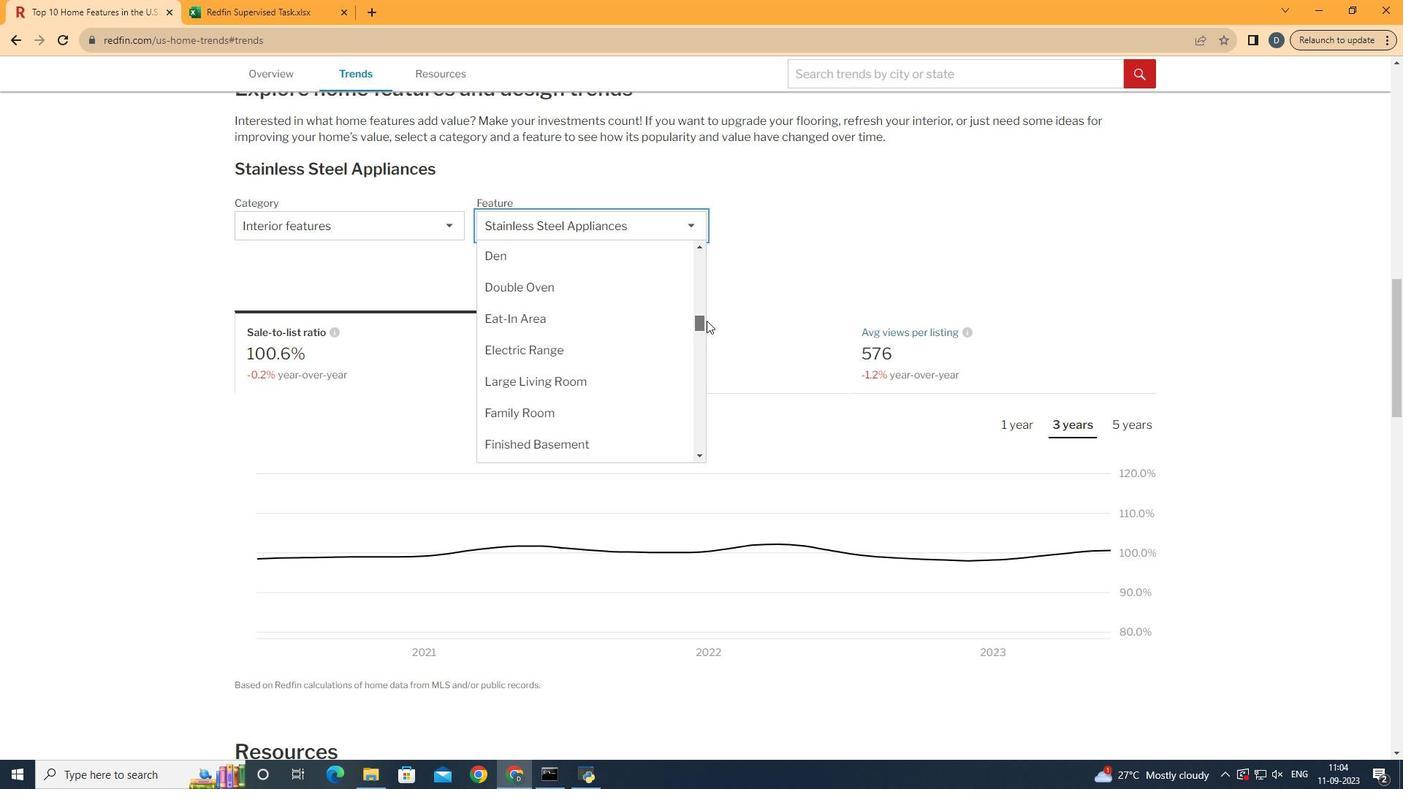 
Action: Mouse pressed left at (707, 320)
Screenshot: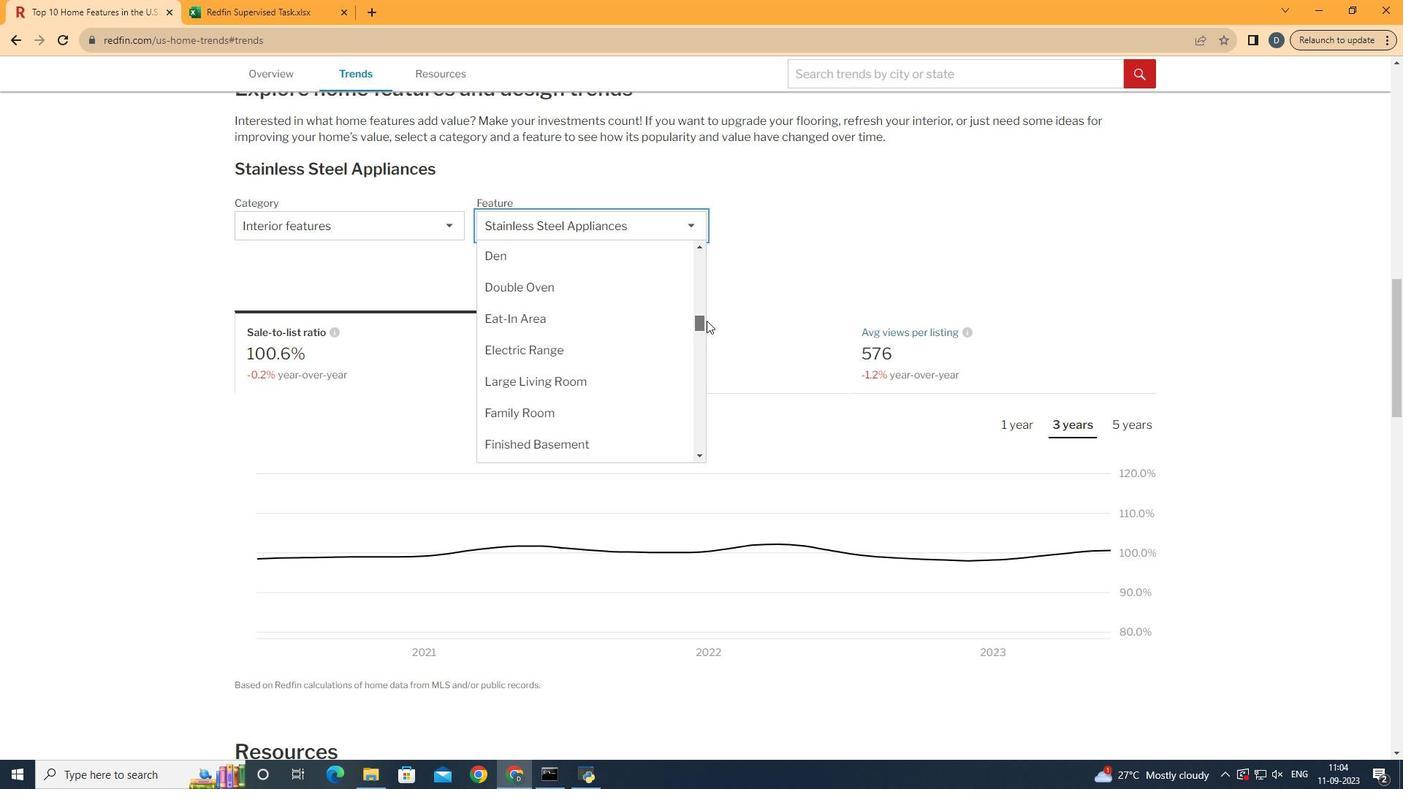 
Action: Mouse moved to (658, 233)
Screenshot: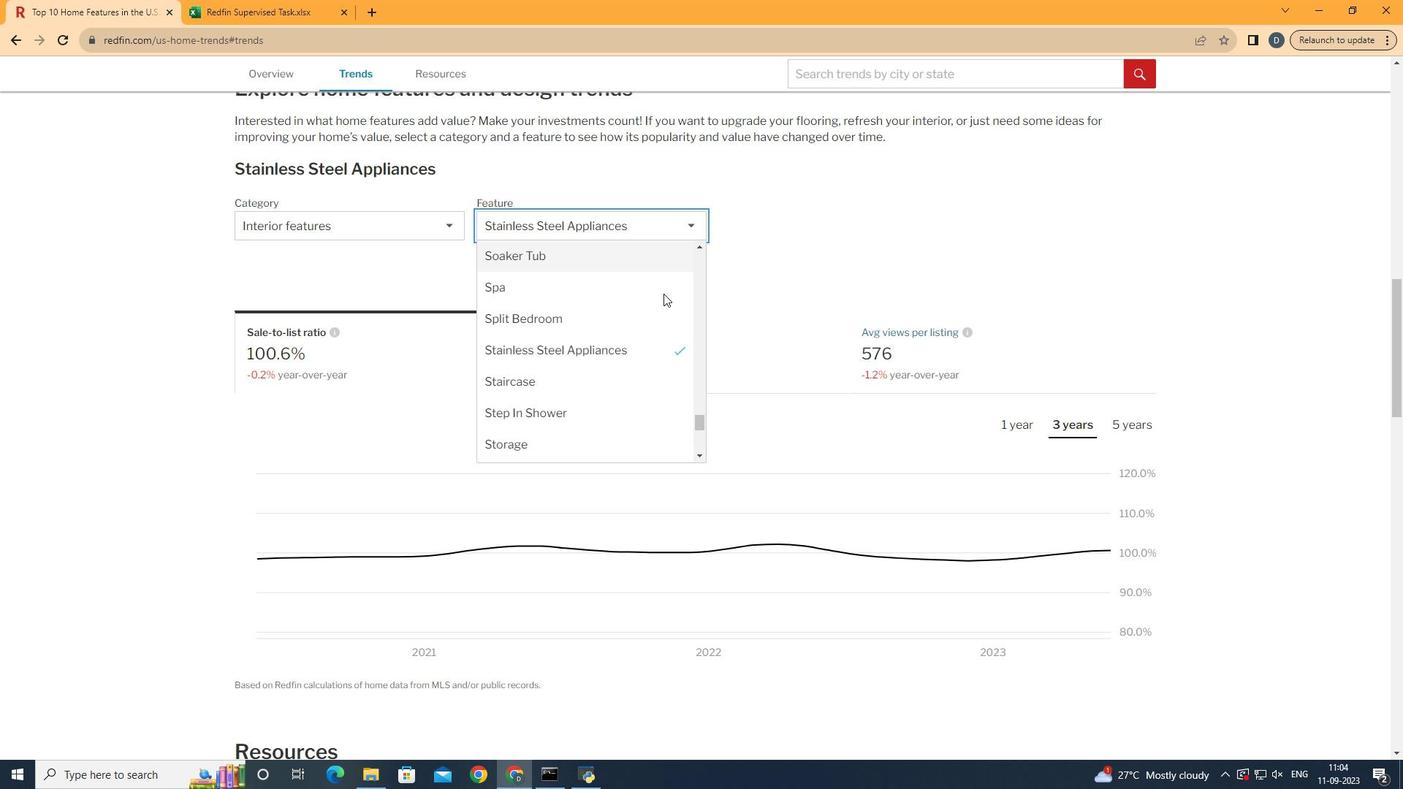 
Action: Mouse pressed left at (658, 233)
Screenshot: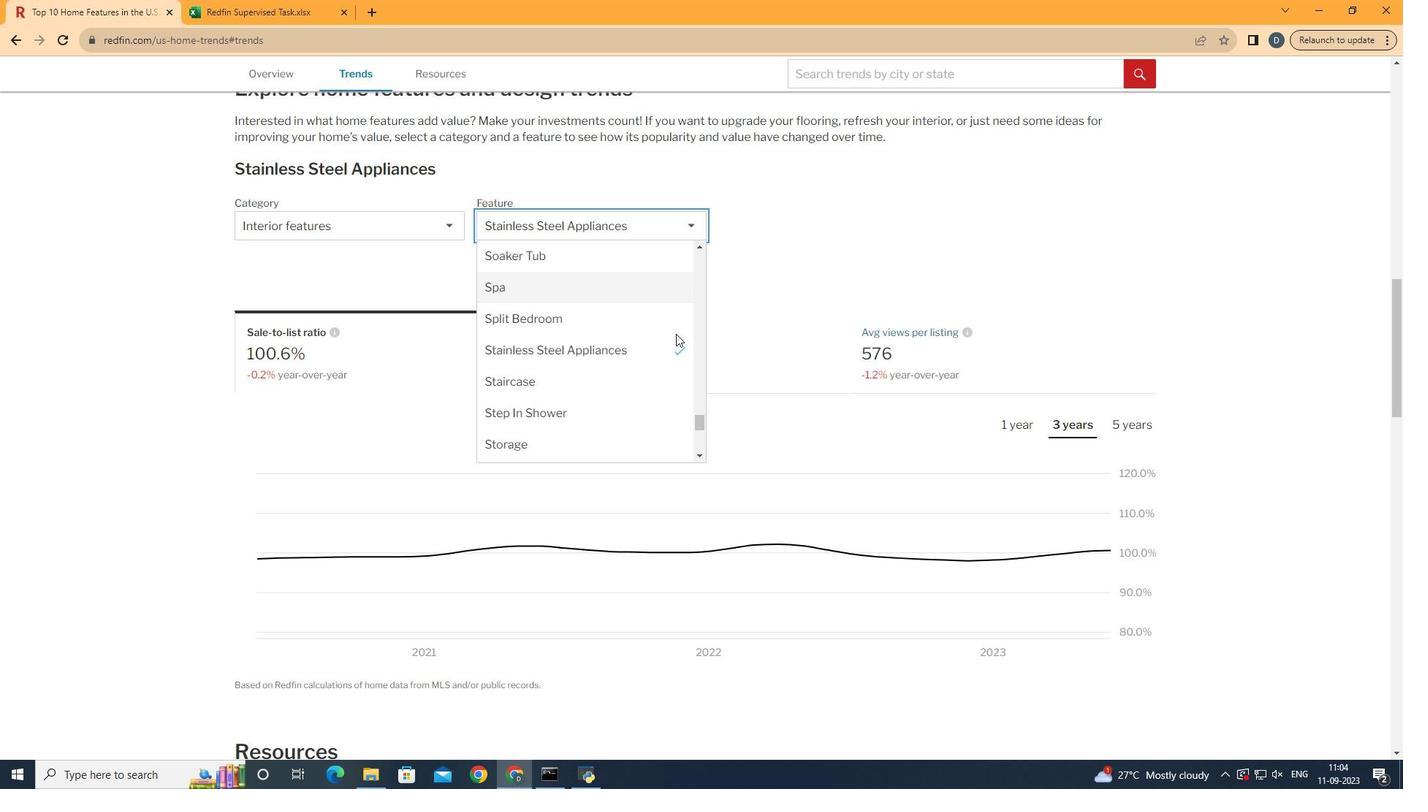 
Action: Mouse moved to (702, 428)
Screenshot: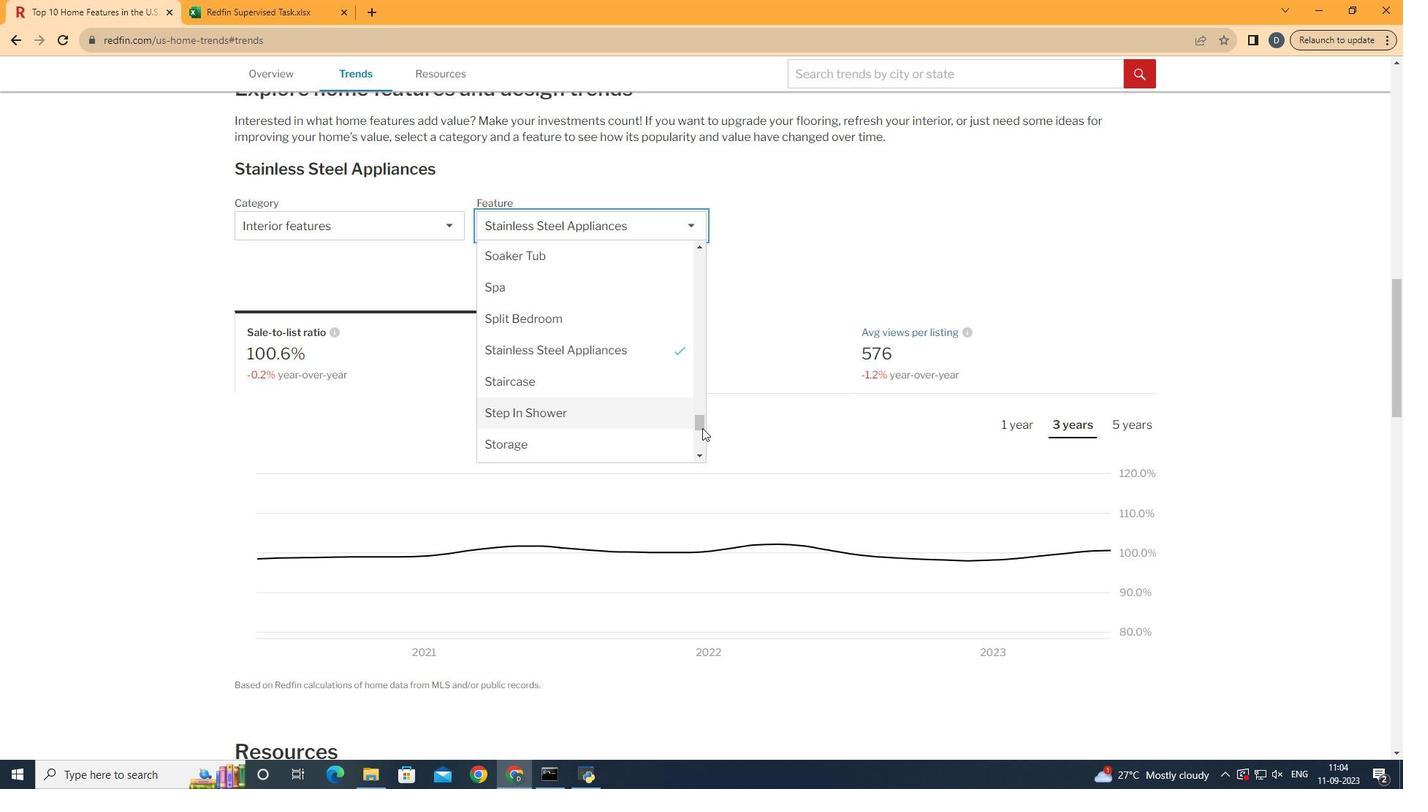 
Action: Mouse pressed left at (702, 428)
Screenshot: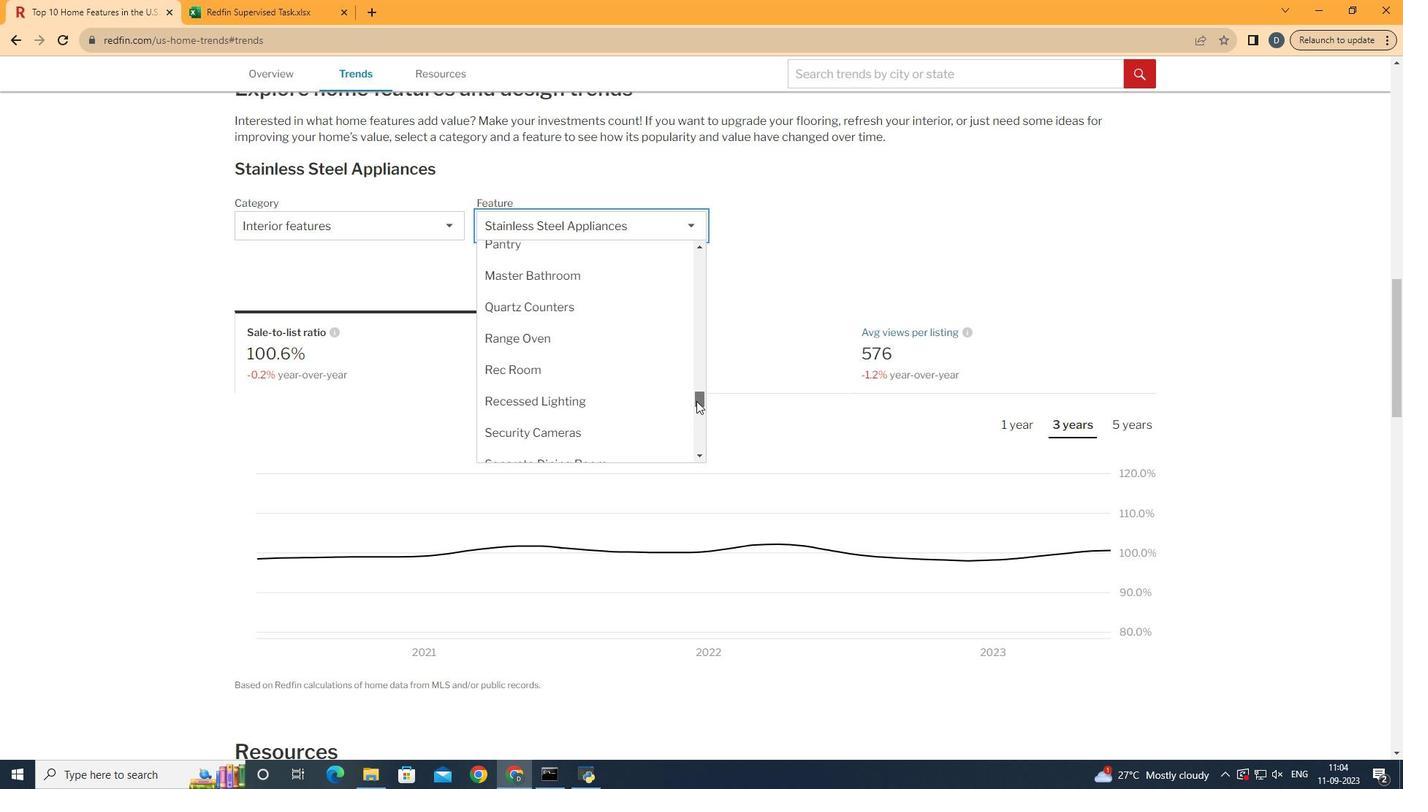 
Action: Mouse moved to (616, 329)
Screenshot: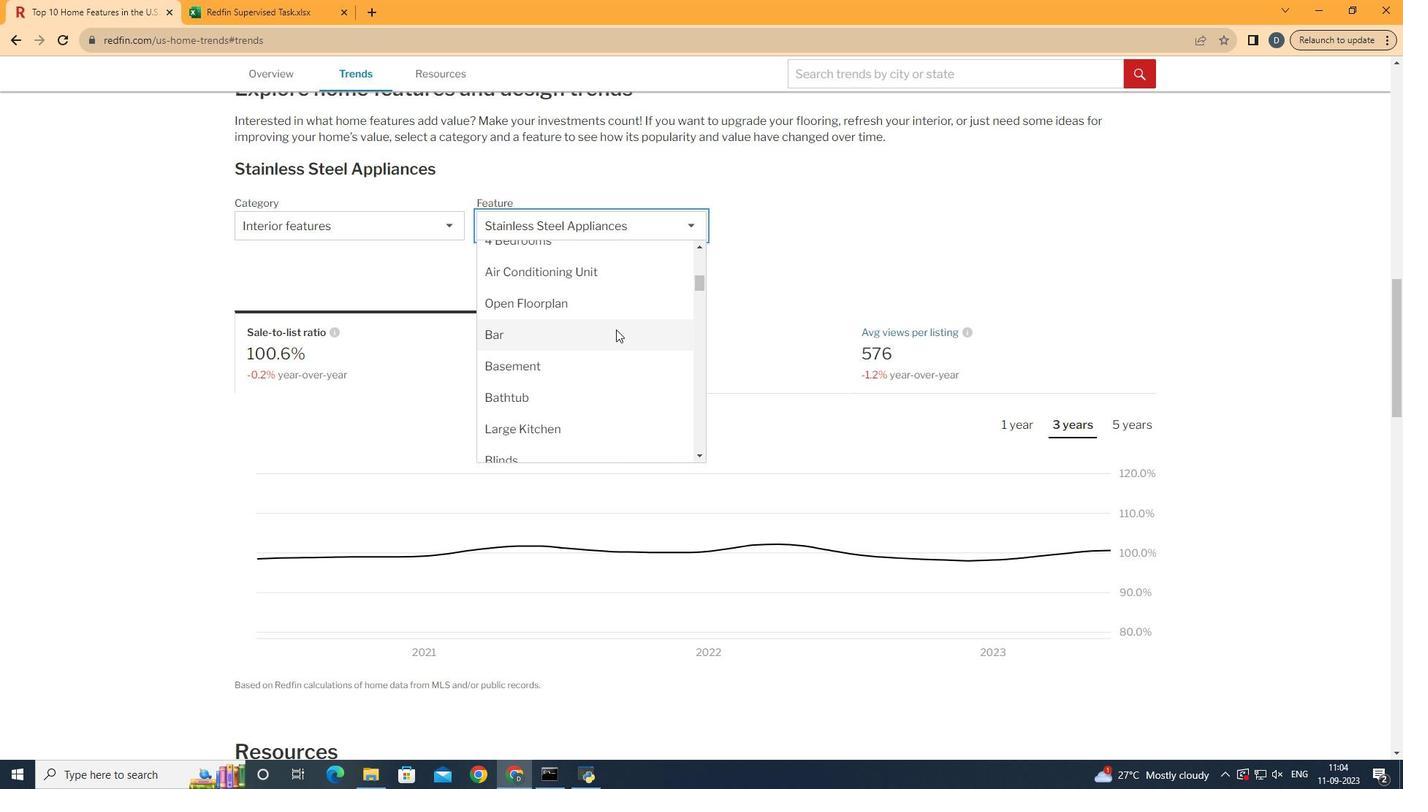 
Action: Mouse scrolled (616, 329) with delta (0, 0)
Screenshot: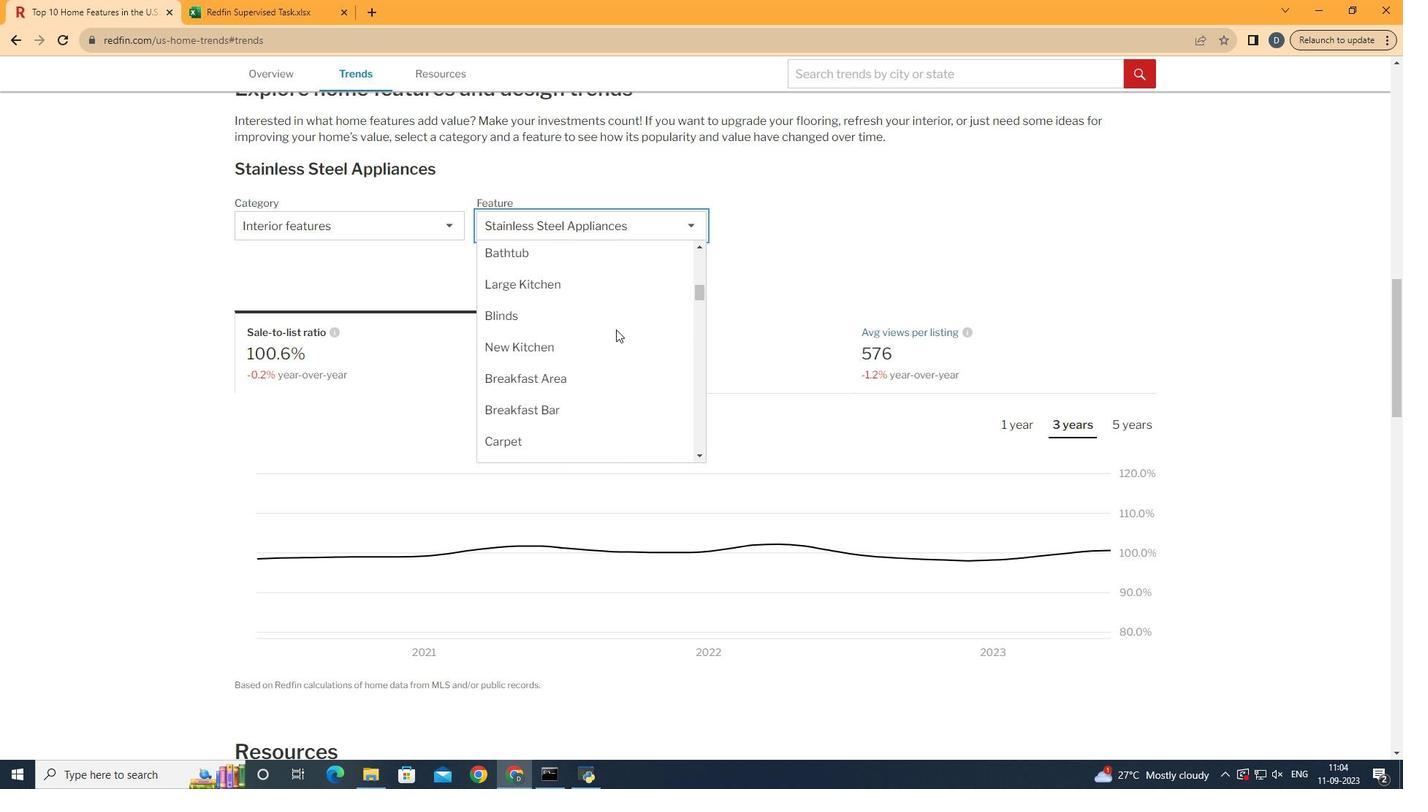 
Action: Mouse scrolled (616, 329) with delta (0, 0)
Screenshot: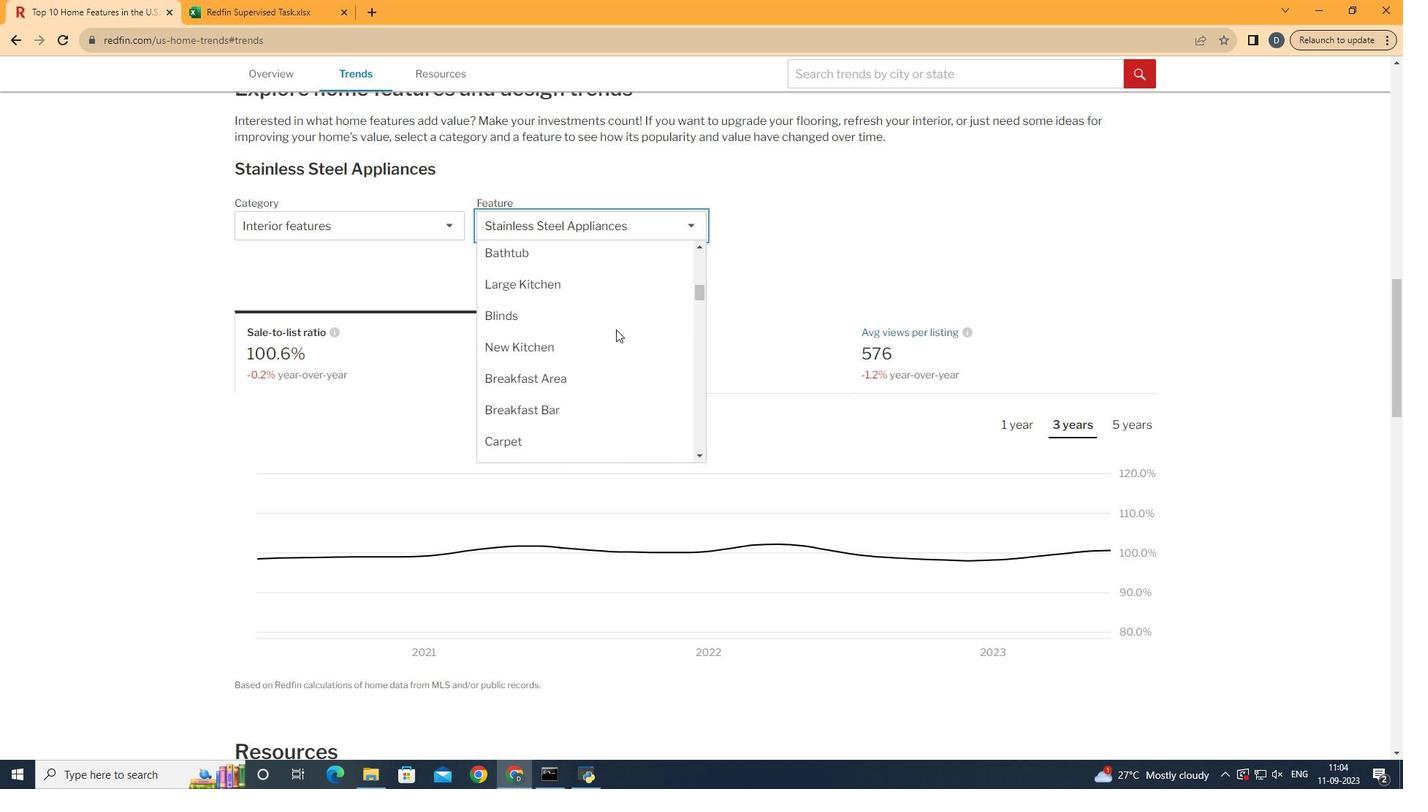 
Action: Mouse moved to (644, 281)
Screenshot: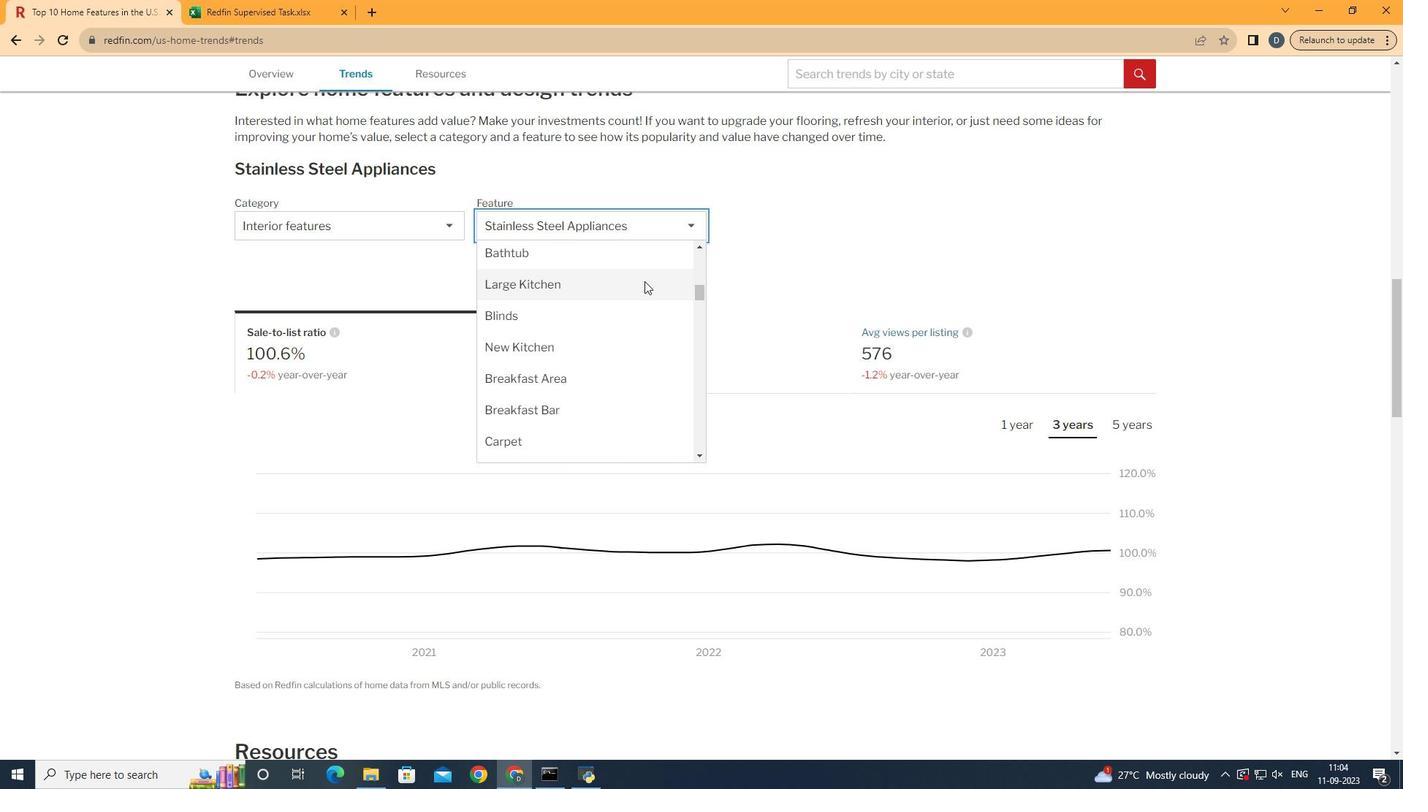 
Action: Mouse pressed left at (644, 281)
Screenshot: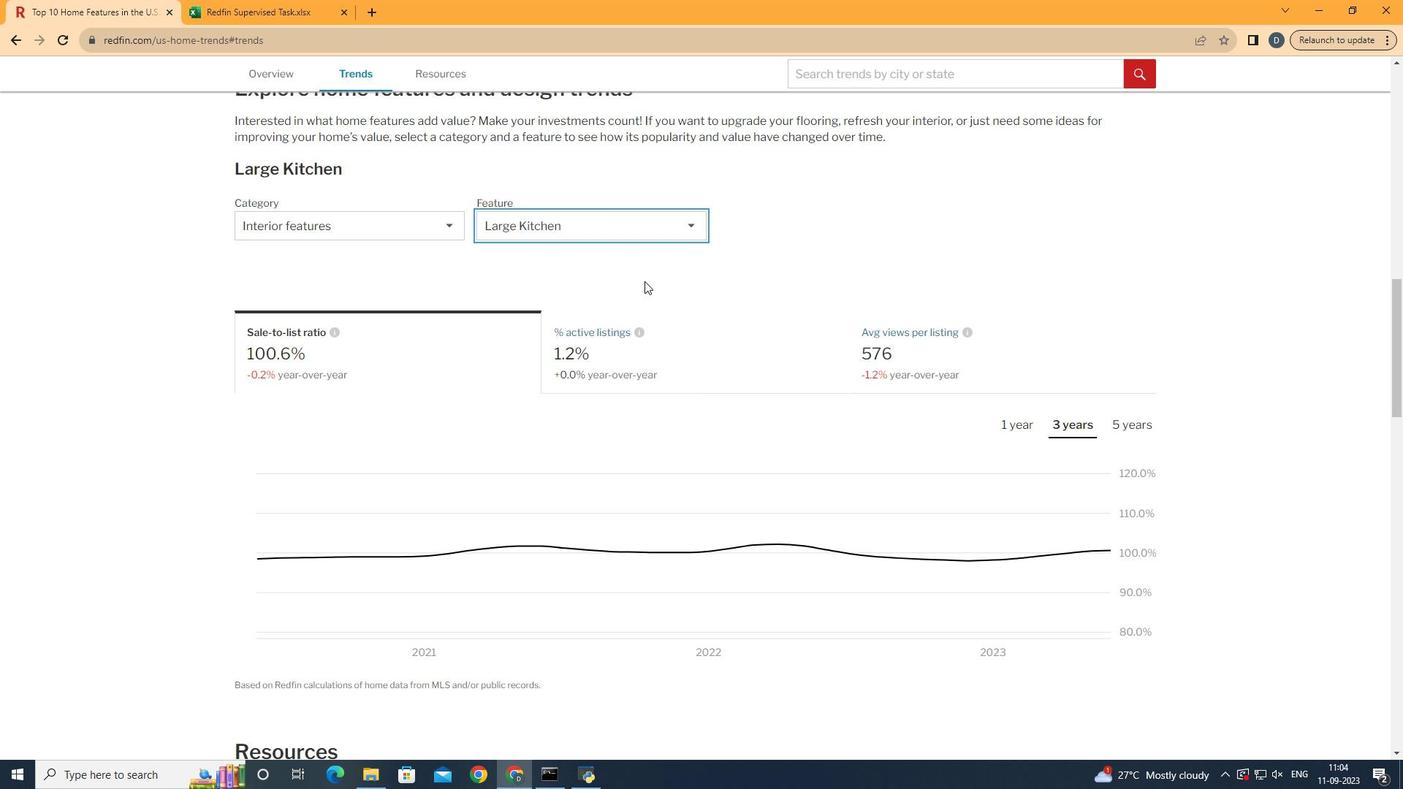 
Action: Mouse moved to (737, 346)
Screenshot: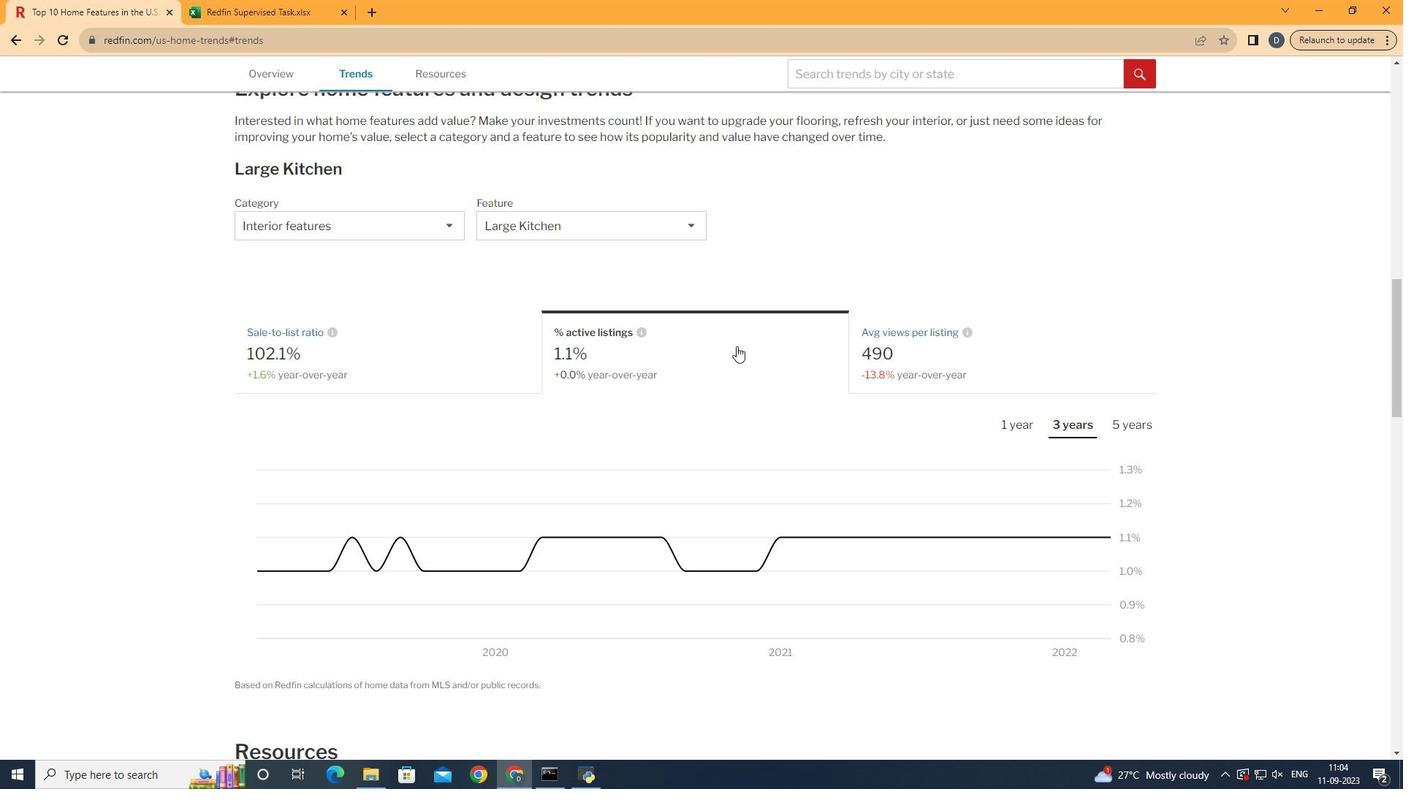 
Action: Mouse pressed left at (737, 346)
Screenshot: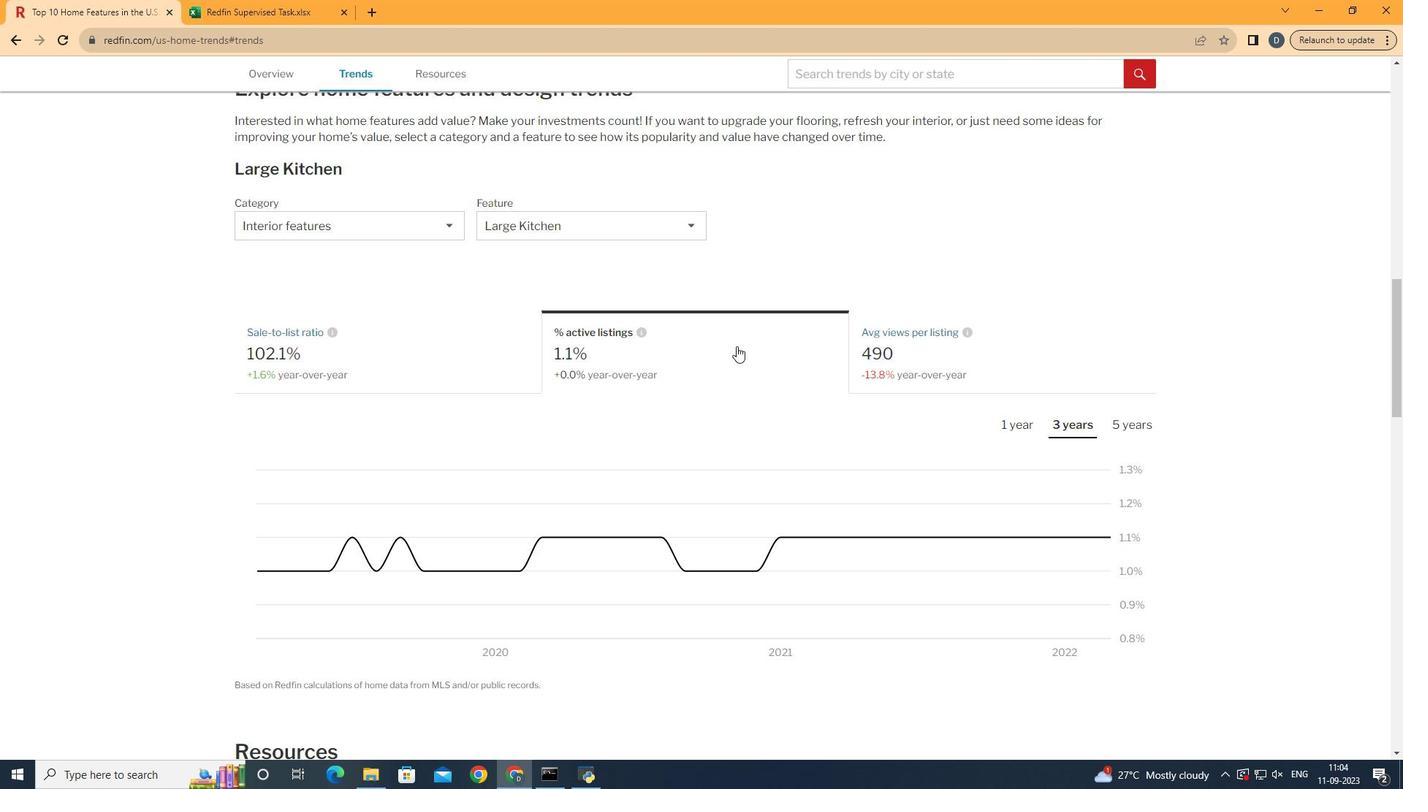 
Action: Mouse moved to (1074, 429)
Screenshot: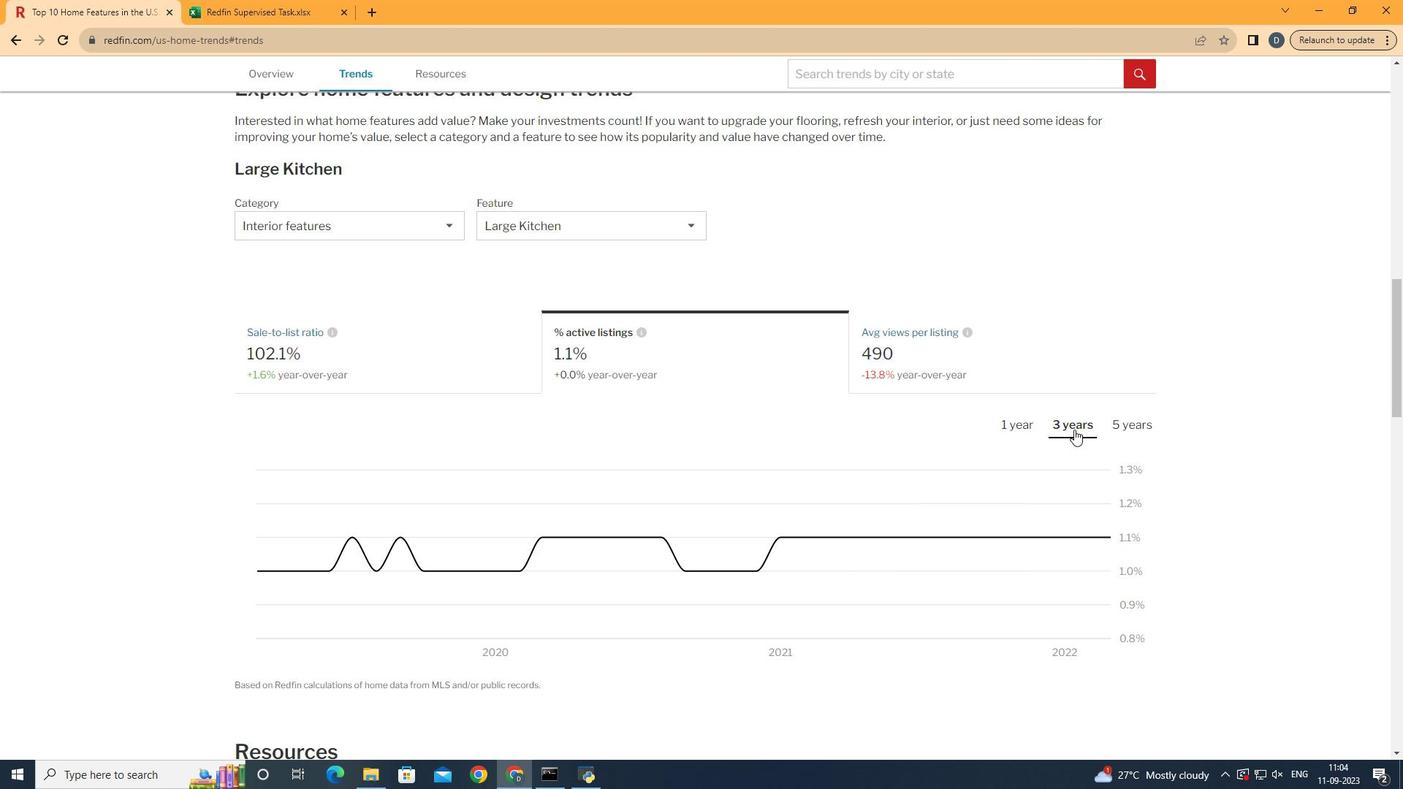 
Action: Mouse pressed left at (1074, 429)
Screenshot: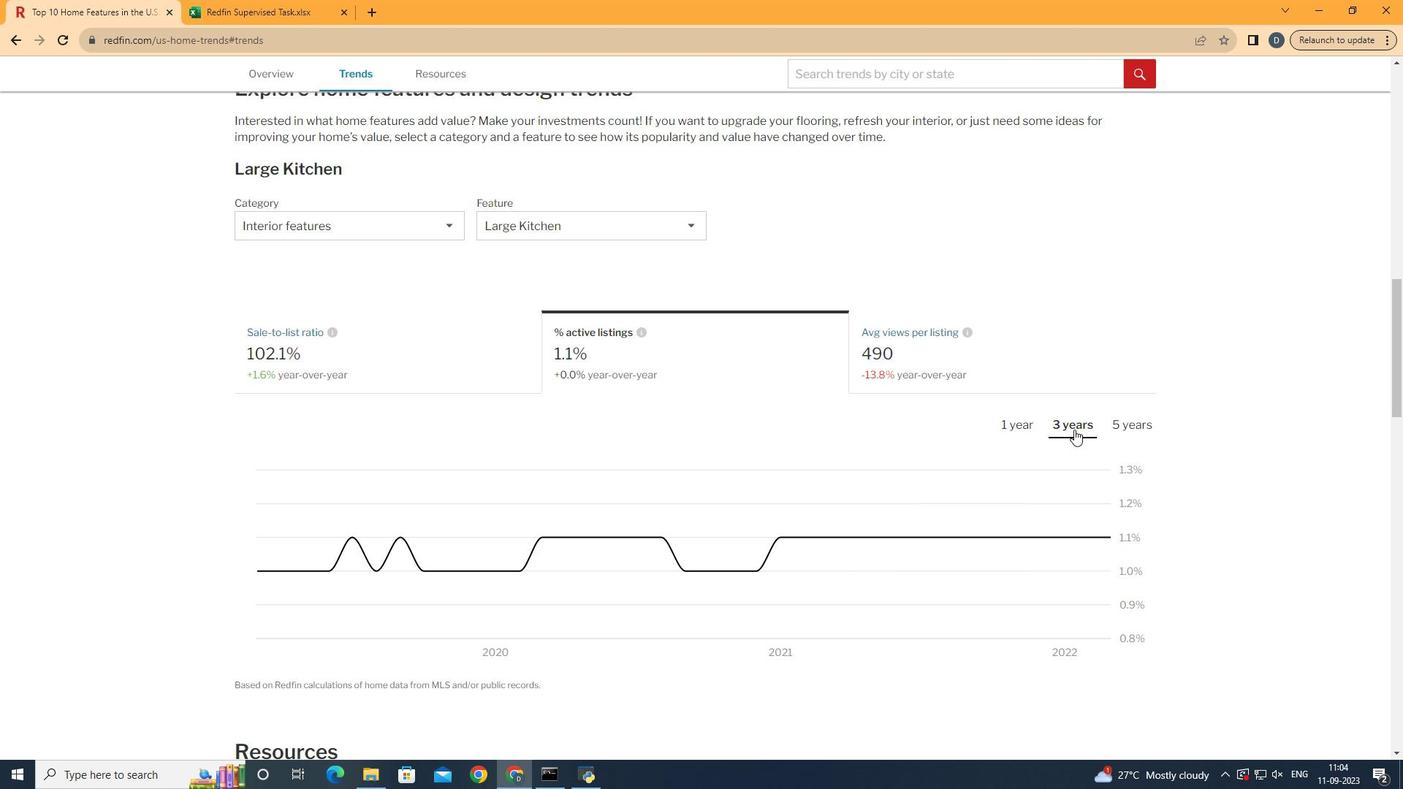 
Action: Mouse moved to (1151, 542)
Screenshot: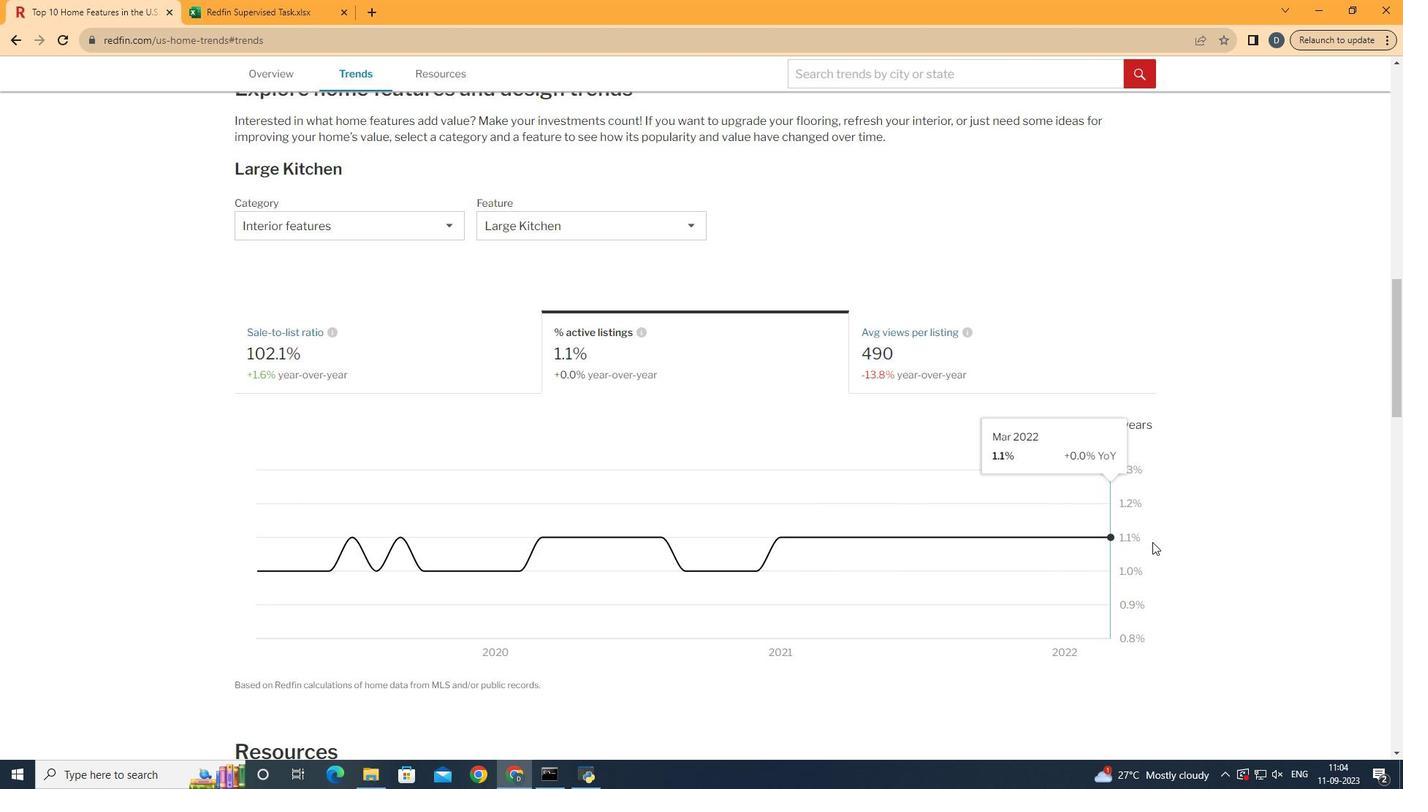 
